 Task: Create a due date automation trigger when advanced on, 2 days before a card is due add fields without custom field "Resume" set to a number lower or equal to 1 and lower or equal to 10 at 11:00 AM.
Action: Mouse moved to (996, 297)
Screenshot: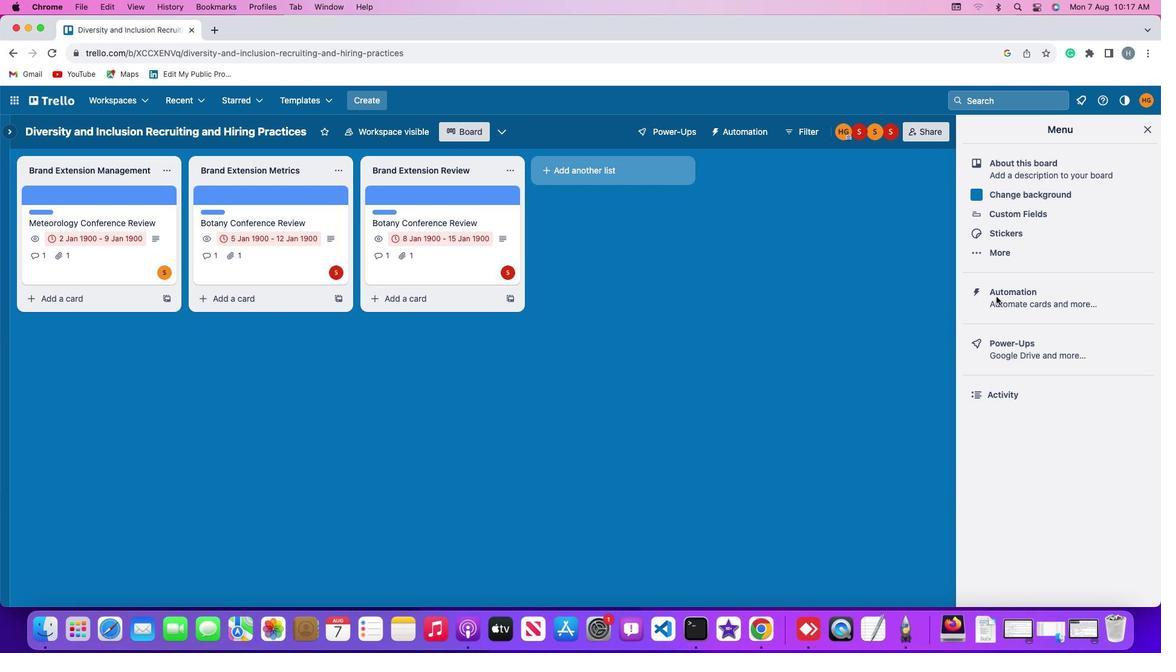 
Action: Mouse pressed left at (996, 297)
Screenshot: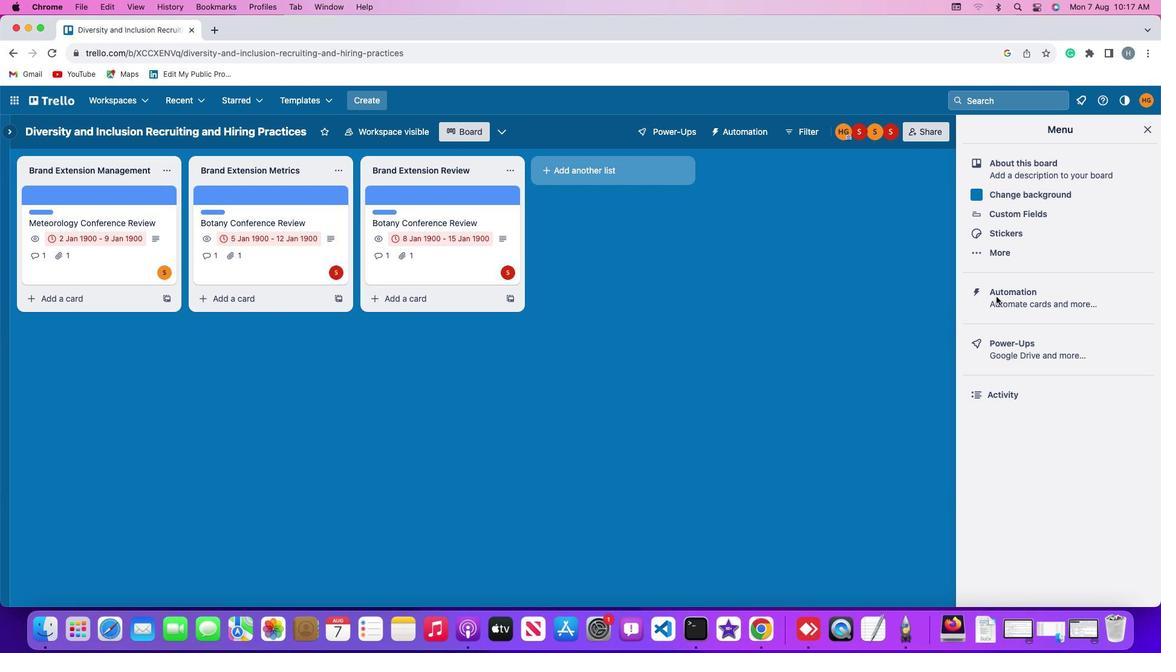 
Action: Mouse moved to (996, 297)
Screenshot: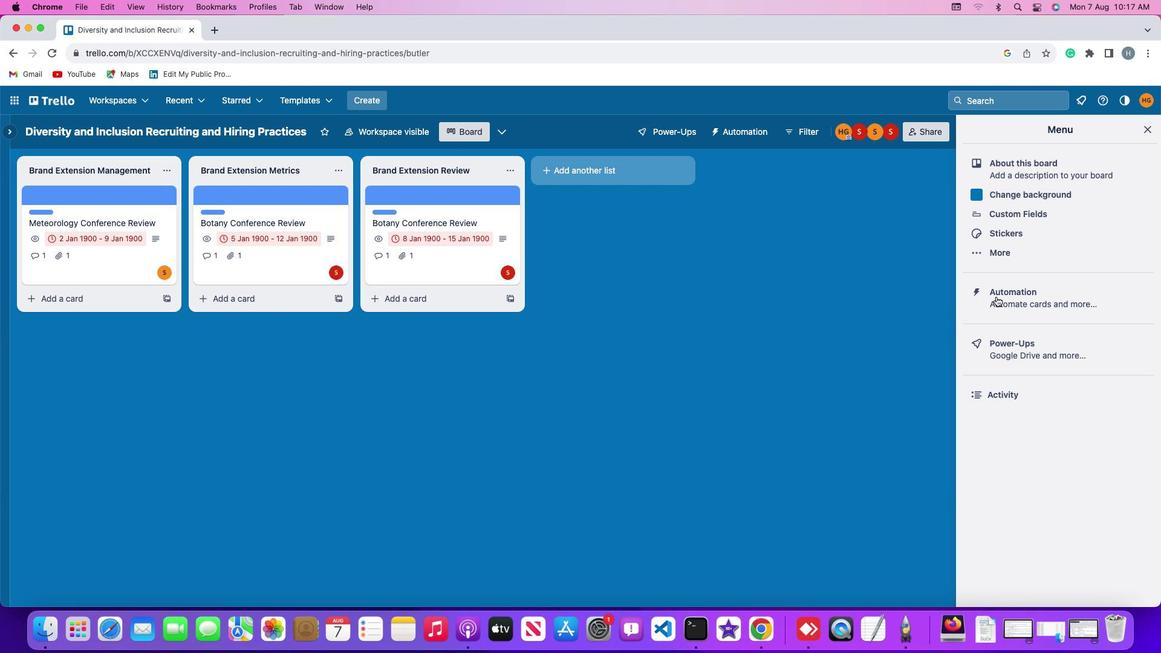 
Action: Mouse pressed left at (996, 297)
Screenshot: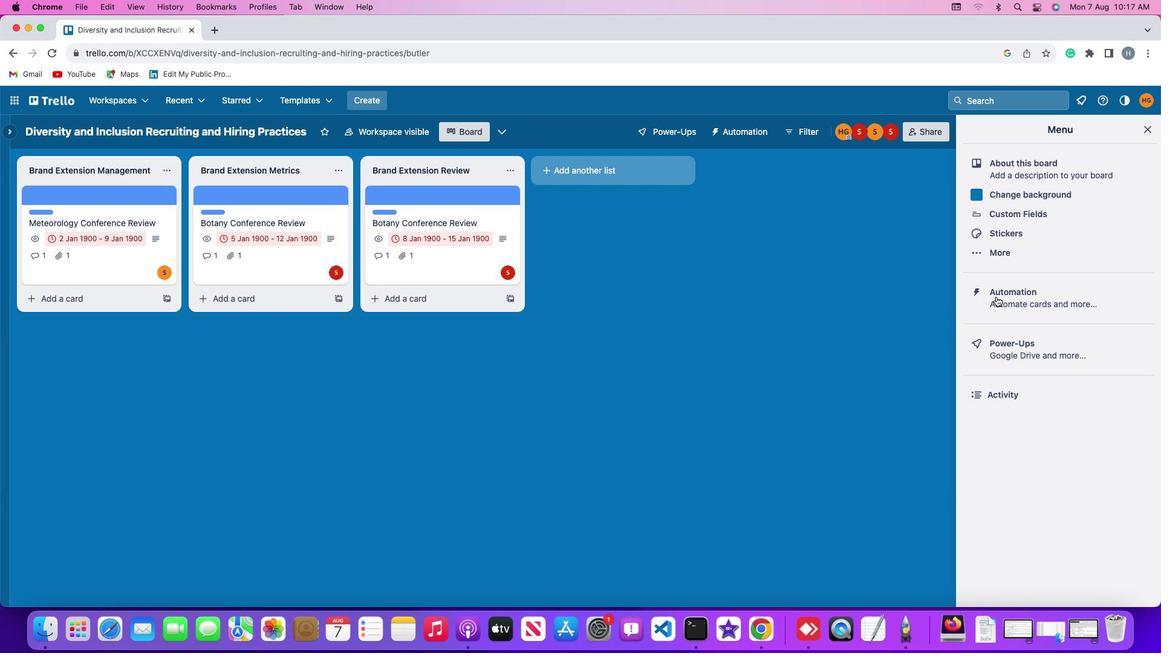 
Action: Mouse moved to (68, 284)
Screenshot: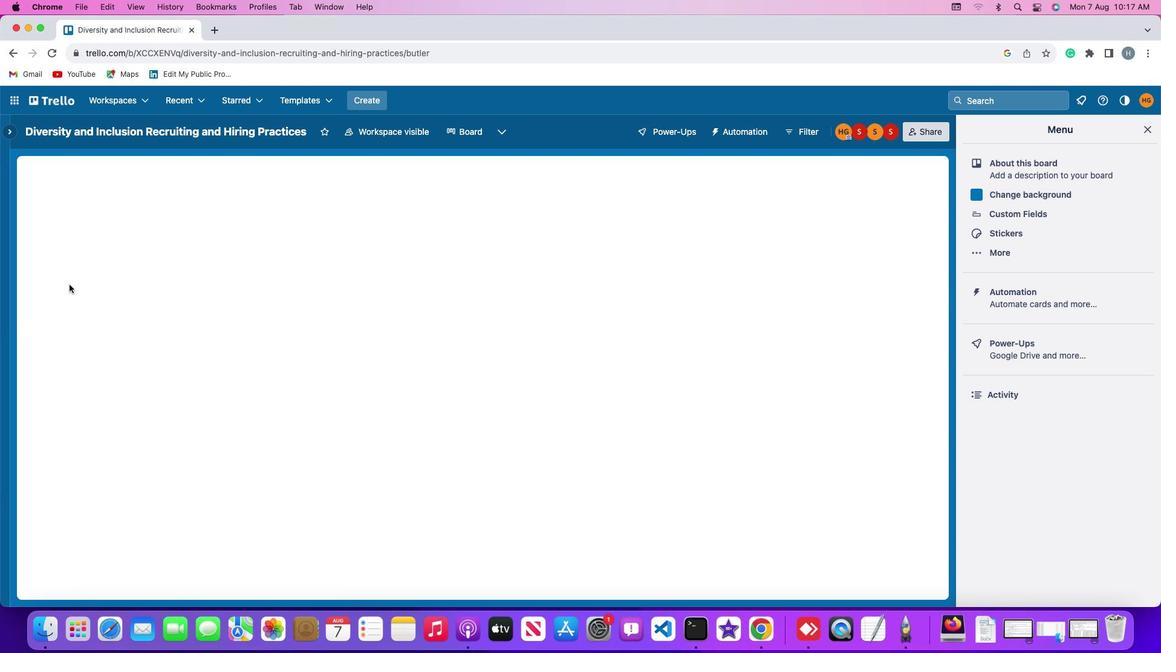 
Action: Mouse pressed left at (68, 284)
Screenshot: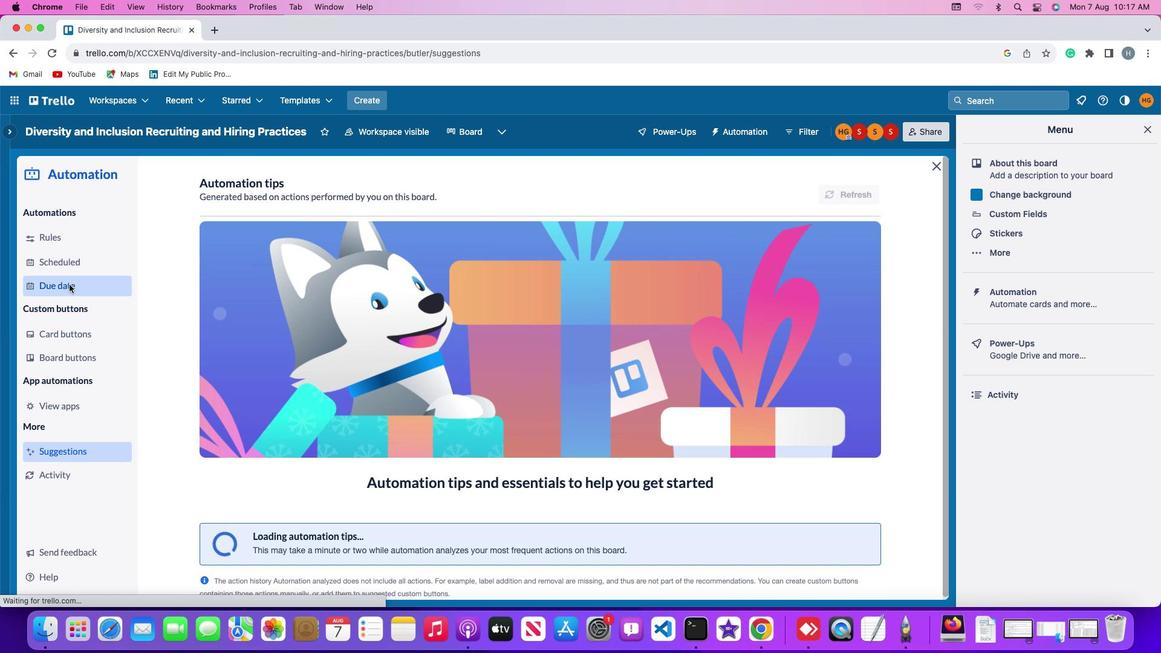 
Action: Mouse moved to (820, 187)
Screenshot: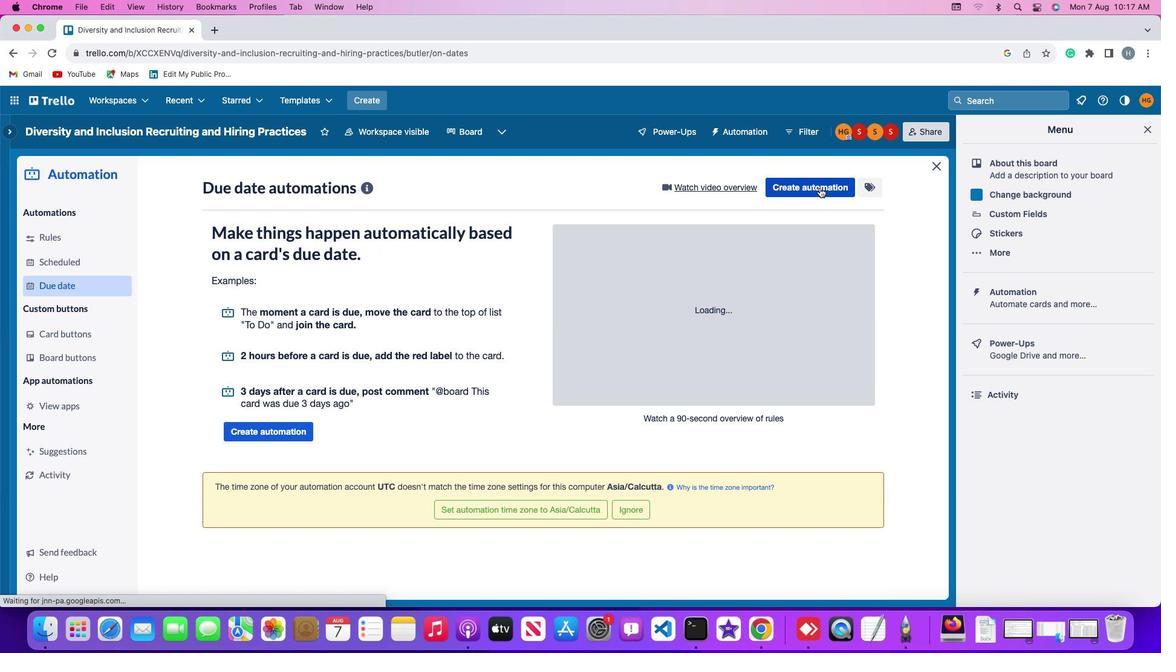 
Action: Mouse pressed left at (820, 187)
Screenshot: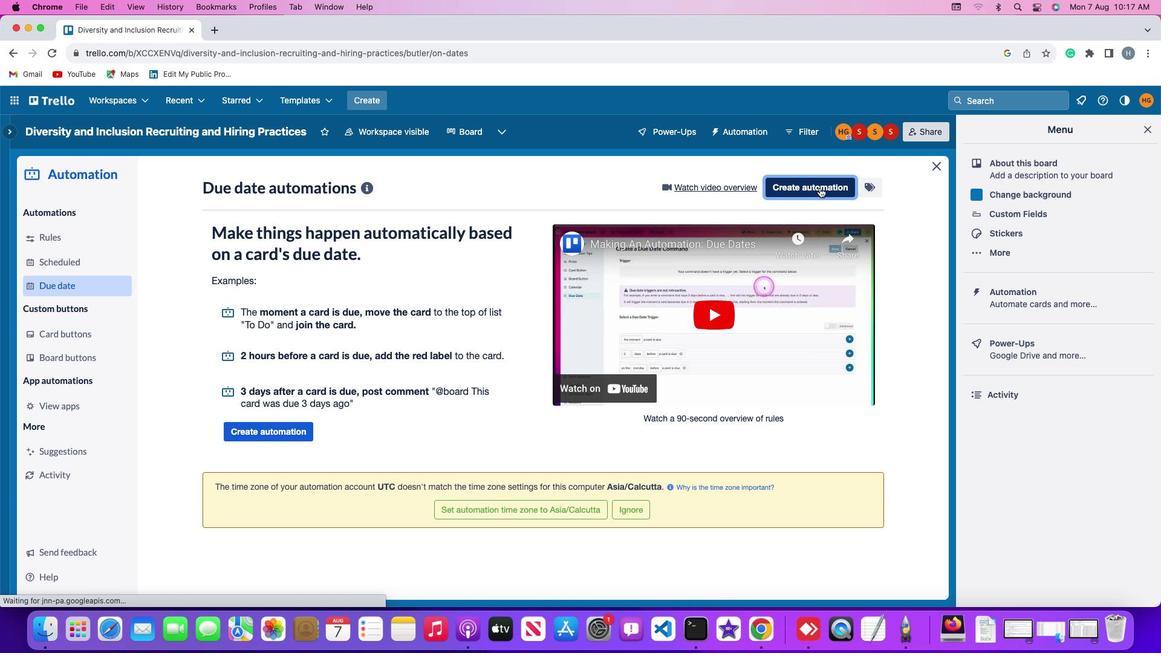 
Action: Mouse moved to (514, 299)
Screenshot: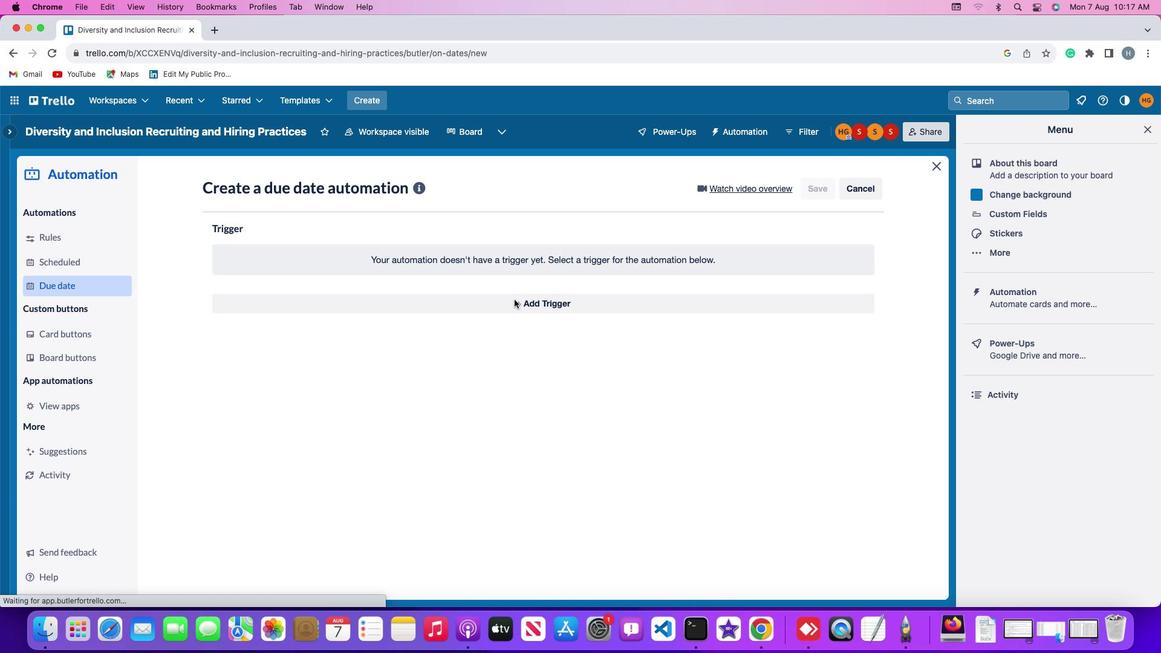 
Action: Mouse pressed left at (514, 299)
Screenshot: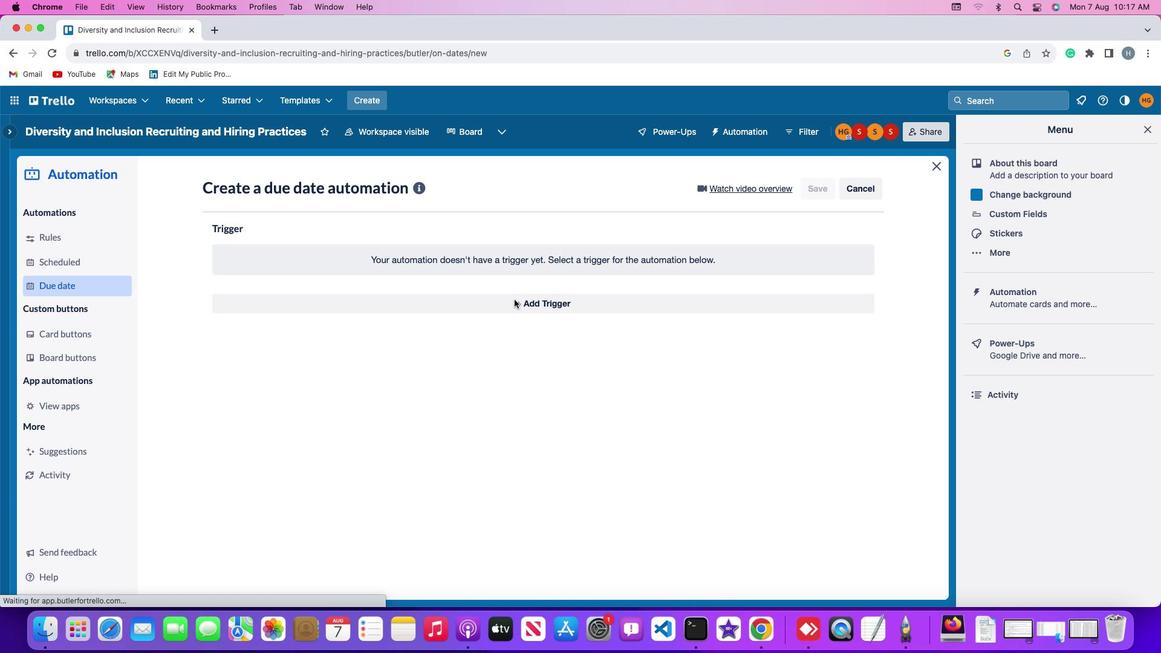 
Action: Mouse moved to (234, 490)
Screenshot: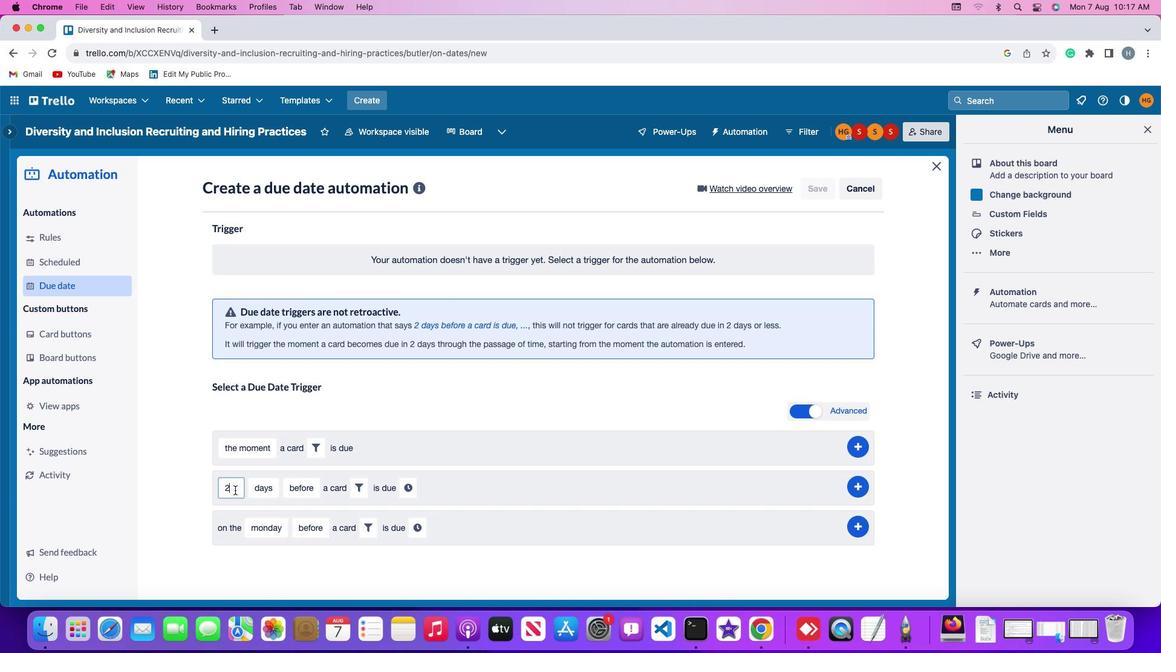 
Action: Mouse pressed left at (234, 490)
Screenshot: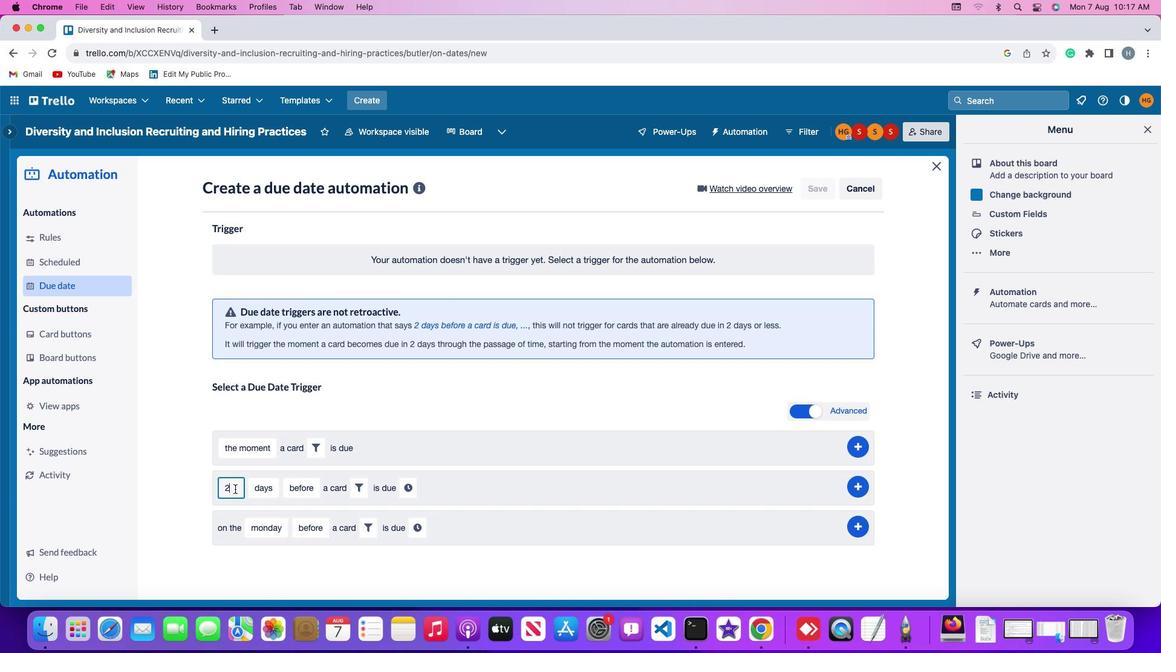 
Action: Mouse moved to (235, 488)
Screenshot: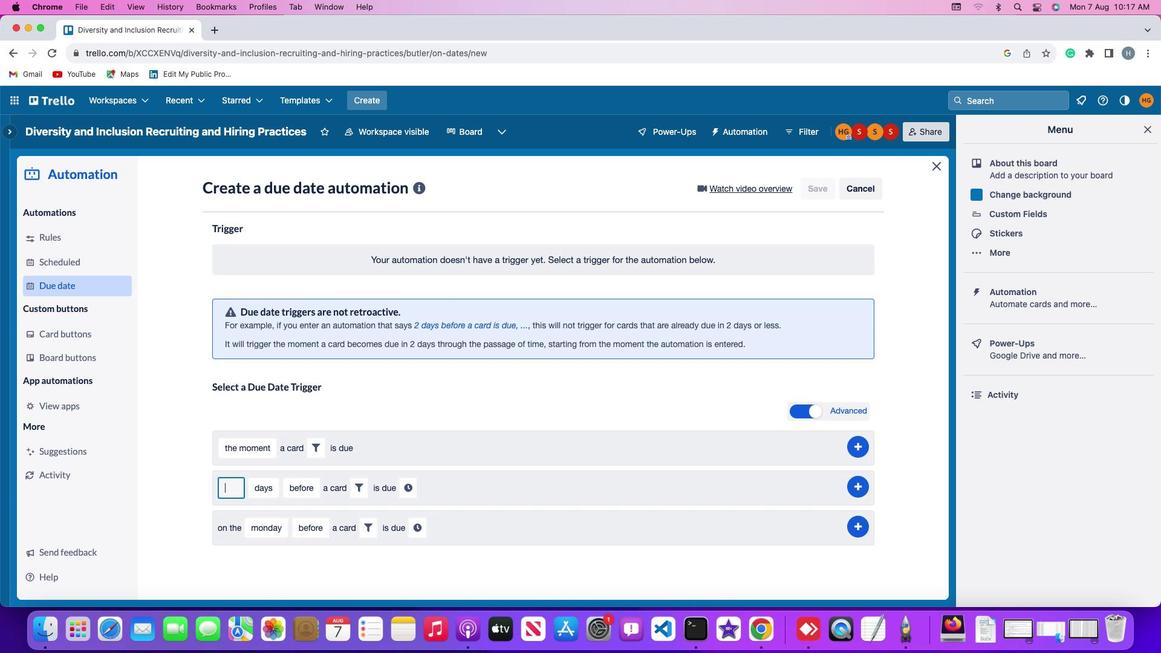 
Action: Key pressed Key.backspace
Screenshot: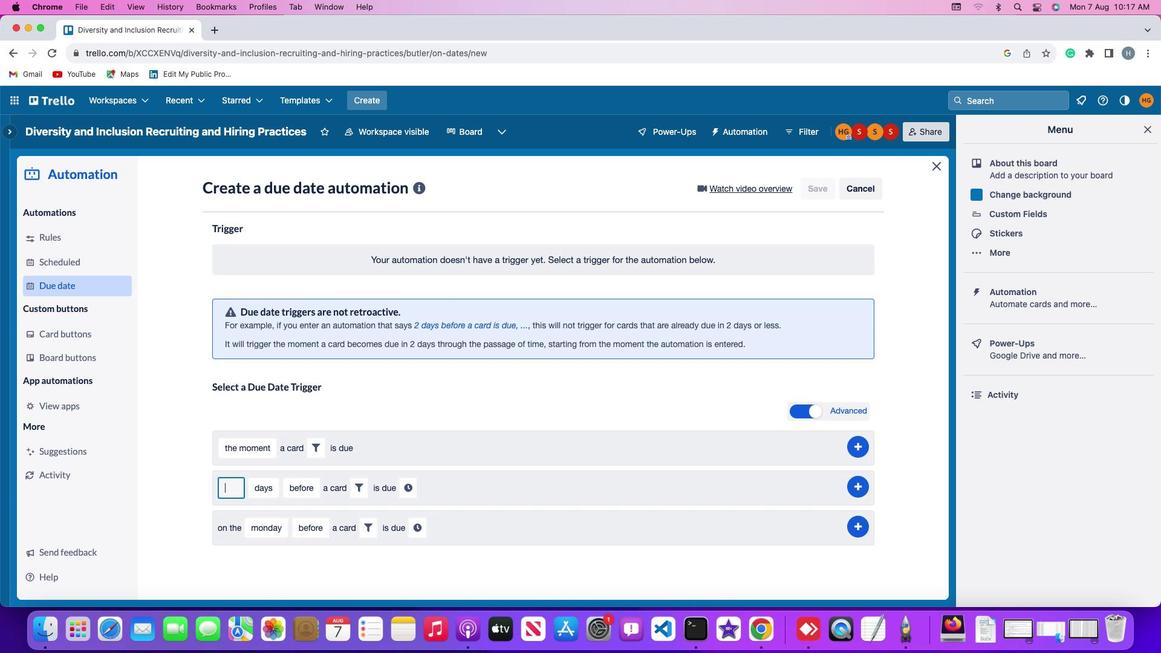 
Action: Mouse moved to (236, 488)
Screenshot: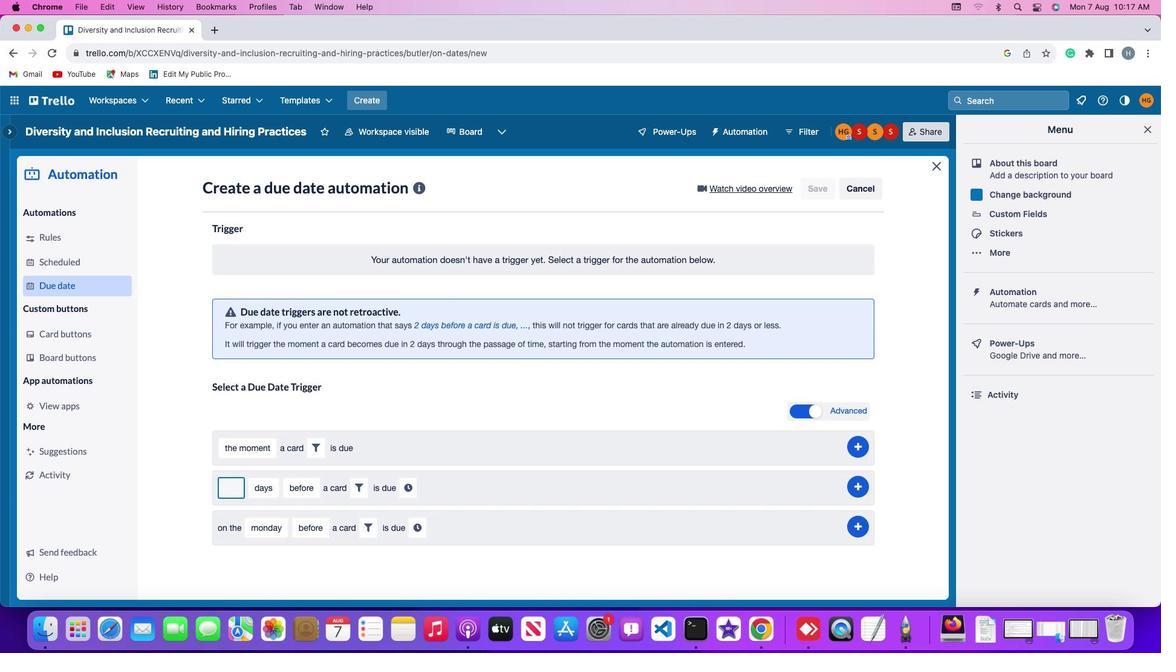 
Action: Key pressed '2'
Screenshot: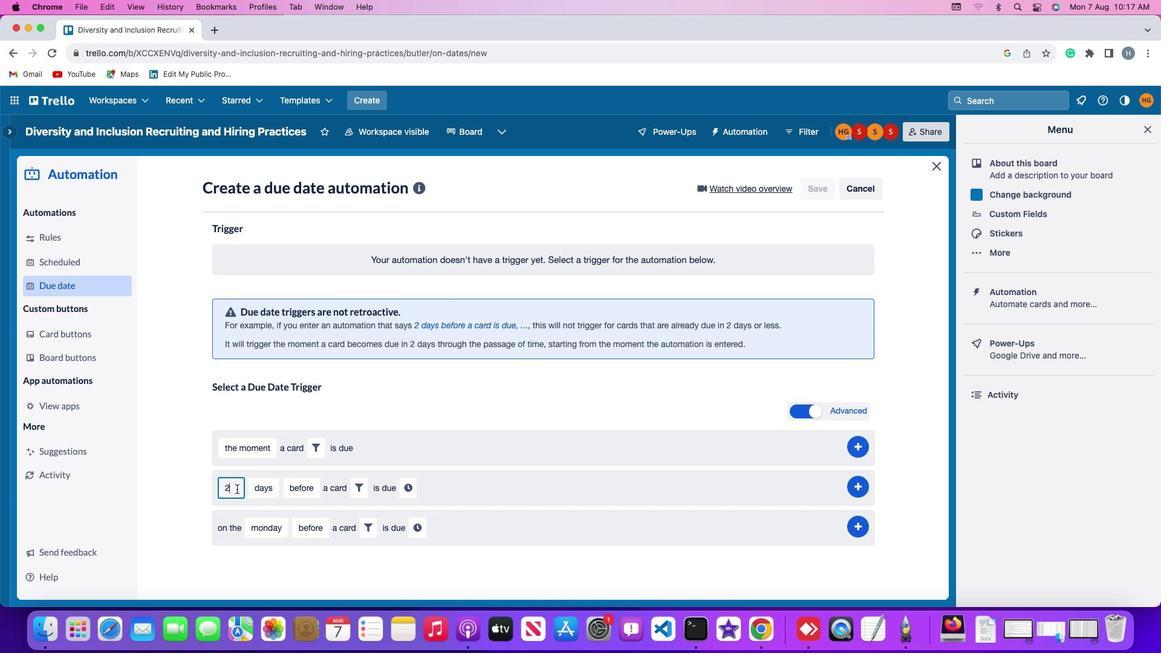 
Action: Mouse moved to (264, 489)
Screenshot: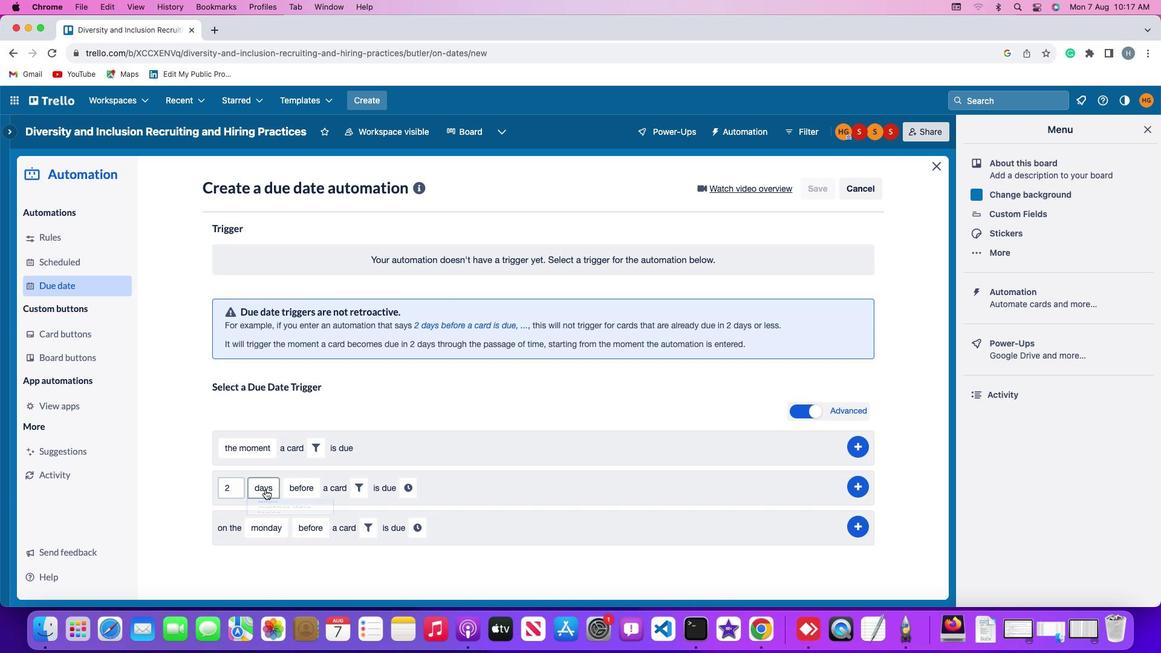 
Action: Mouse pressed left at (264, 489)
Screenshot: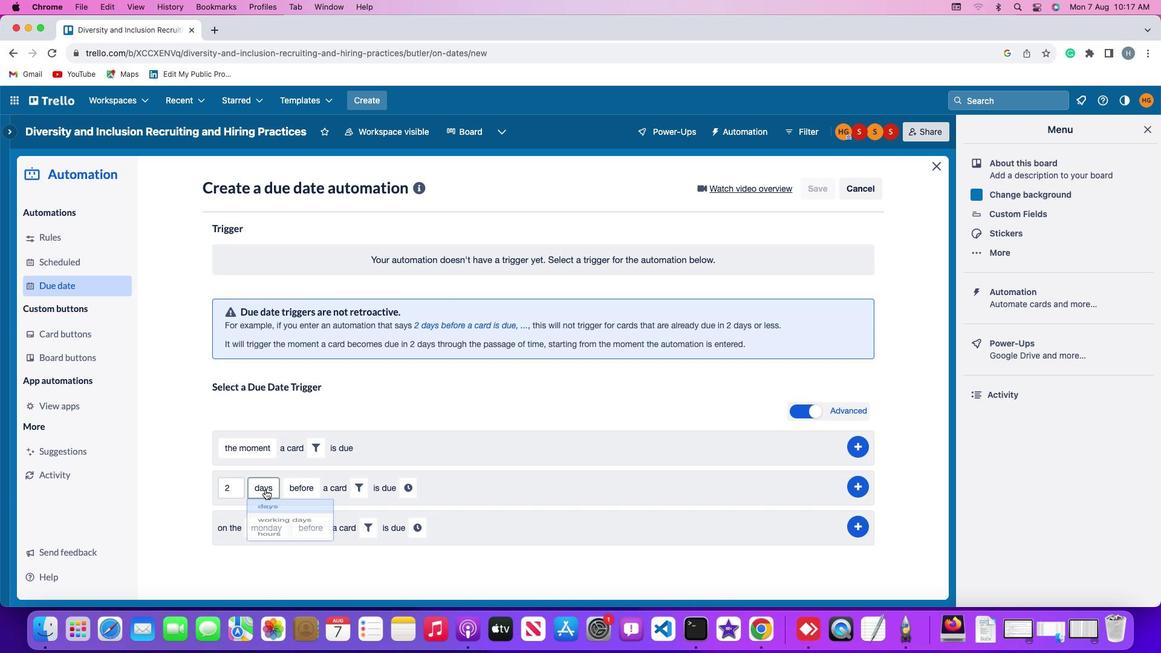 
Action: Mouse moved to (272, 508)
Screenshot: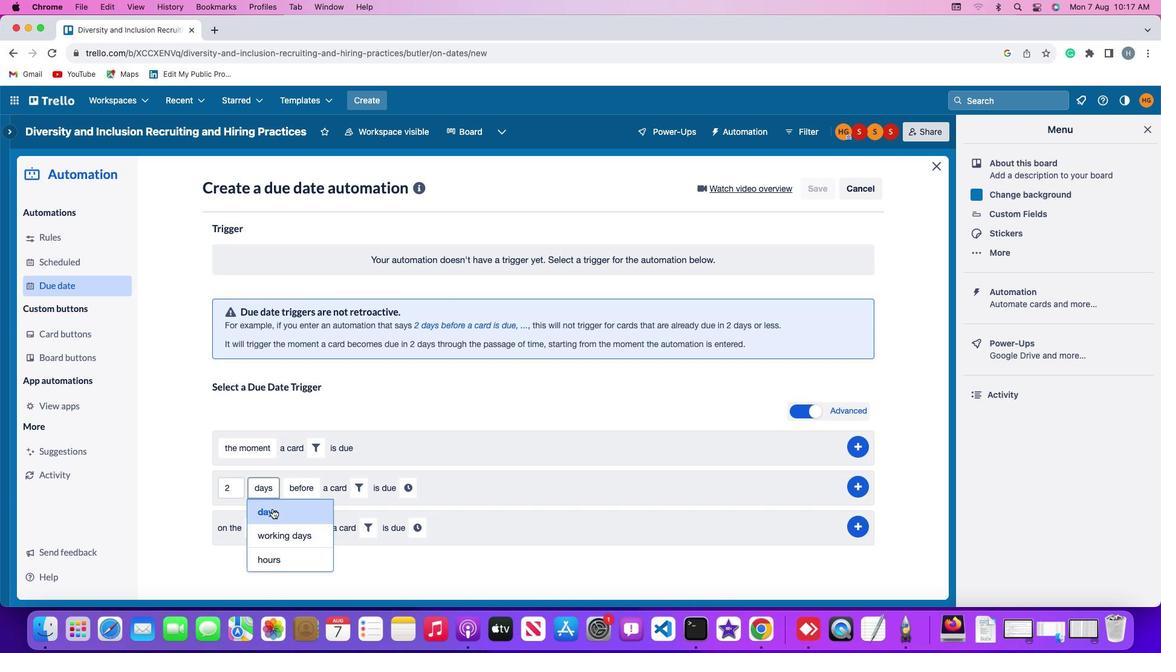 
Action: Mouse pressed left at (272, 508)
Screenshot: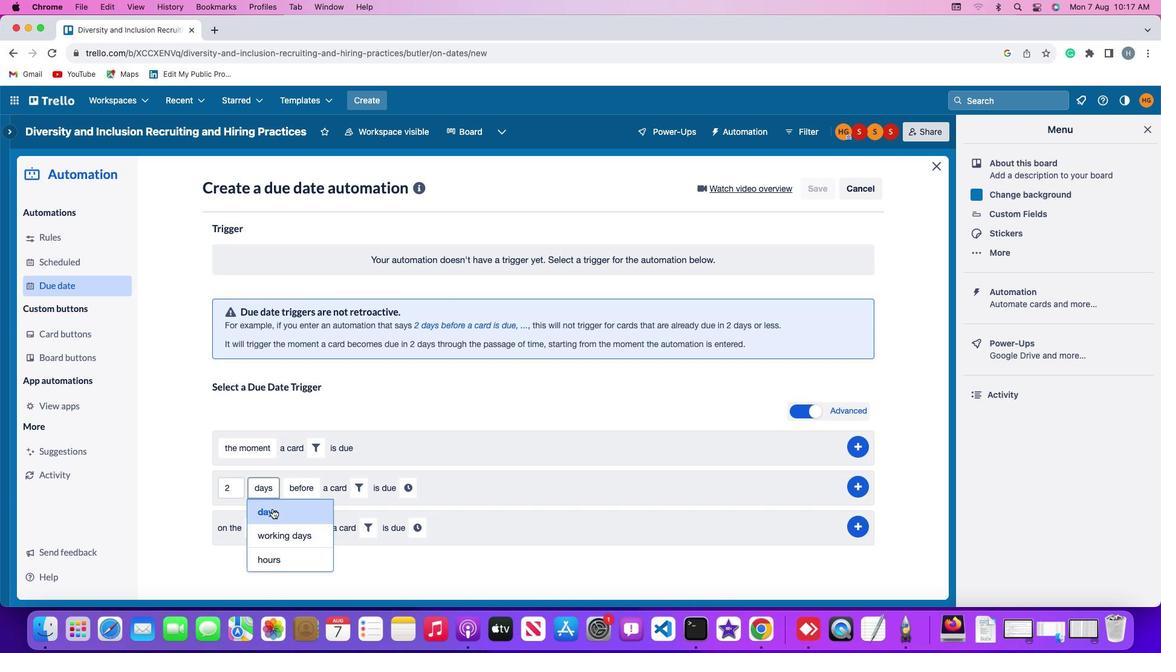 
Action: Mouse moved to (295, 492)
Screenshot: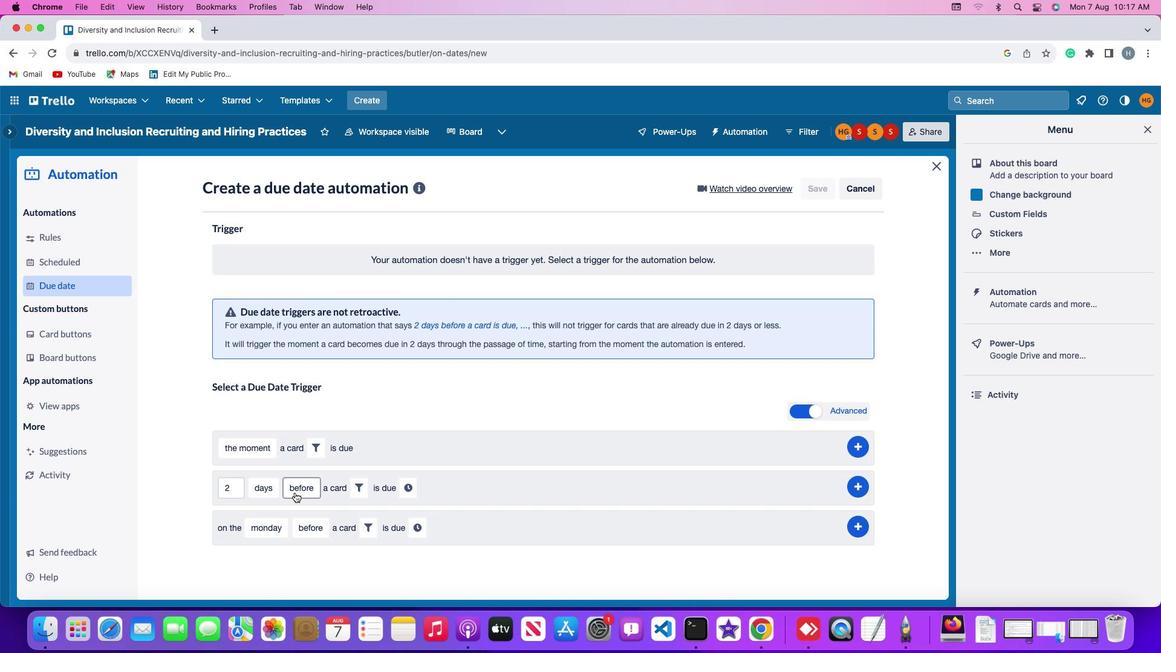 
Action: Mouse pressed left at (295, 492)
Screenshot: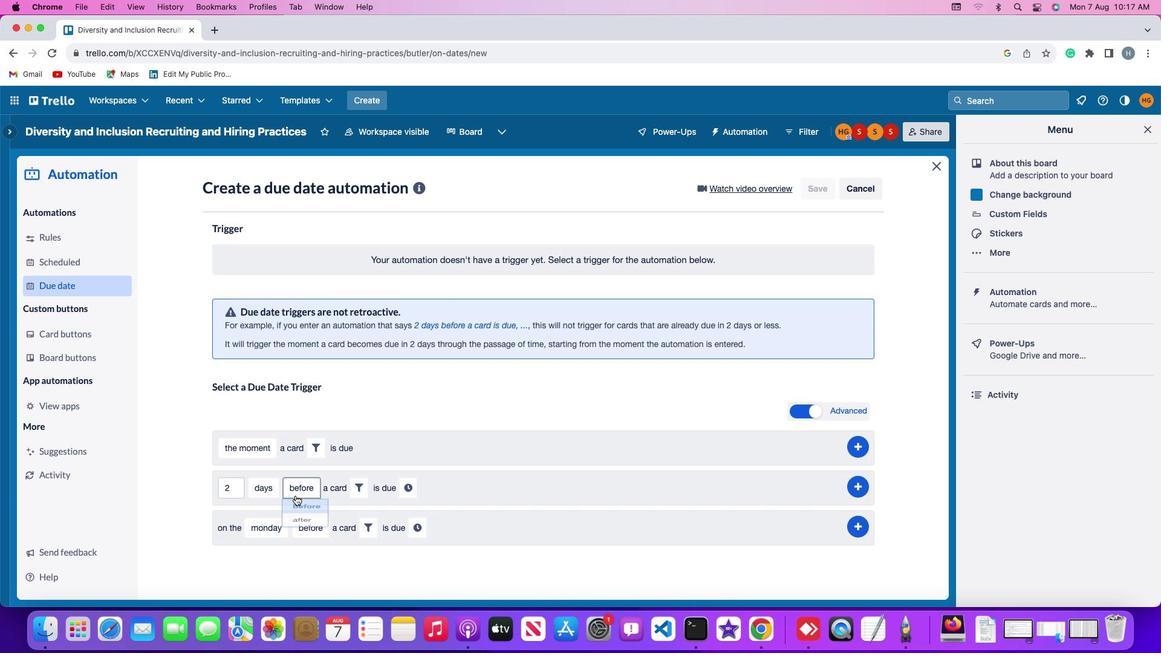
Action: Mouse moved to (300, 510)
Screenshot: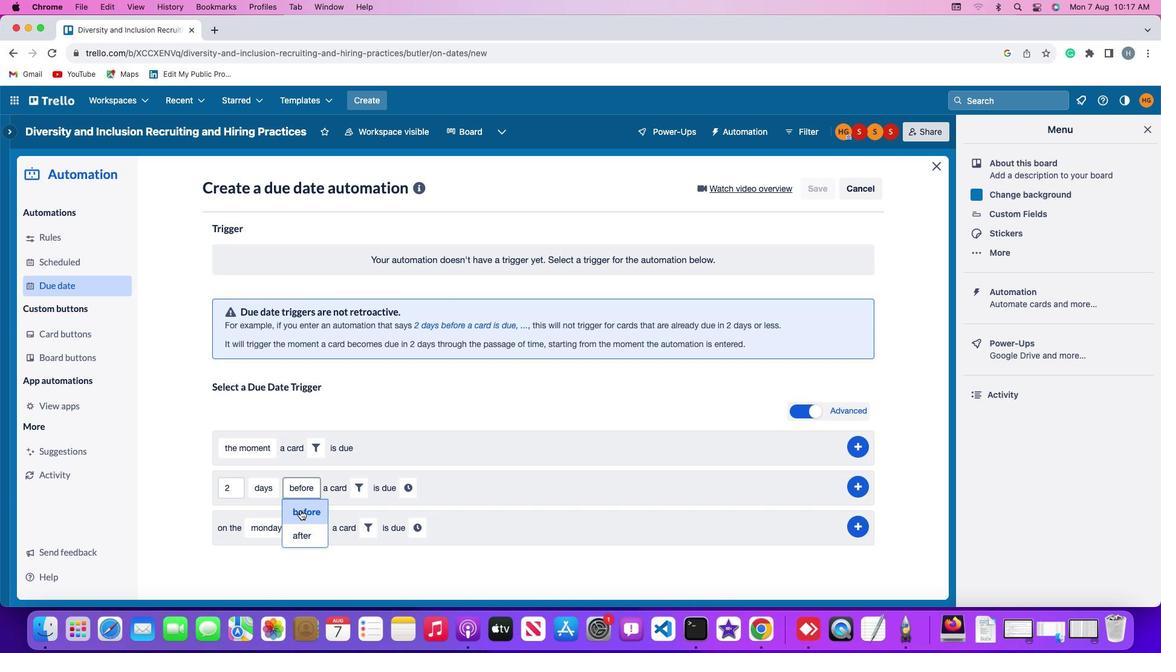 
Action: Mouse pressed left at (300, 510)
Screenshot: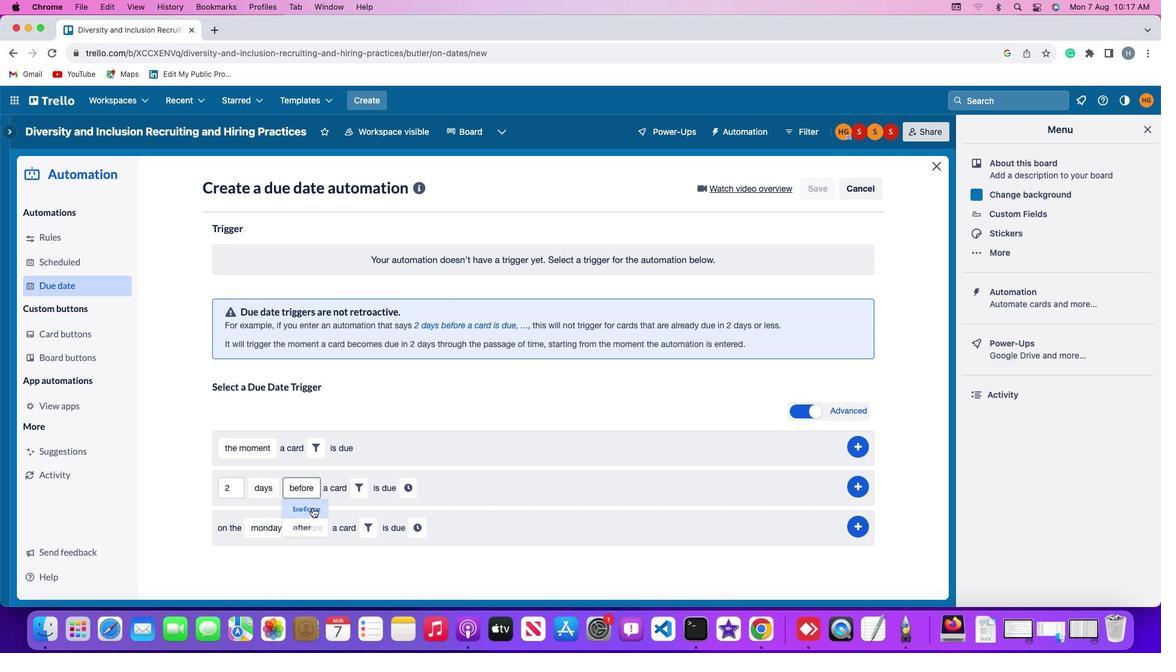 
Action: Mouse moved to (356, 492)
Screenshot: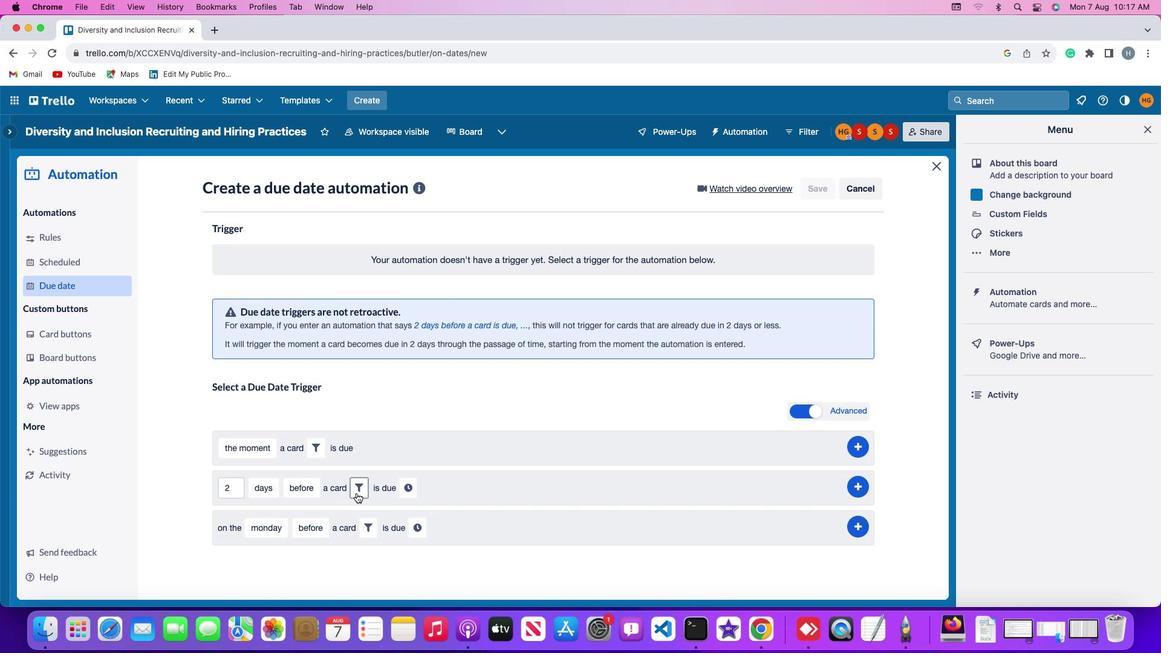 
Action: Mouse pressed left at (356, 492)
Screenshot: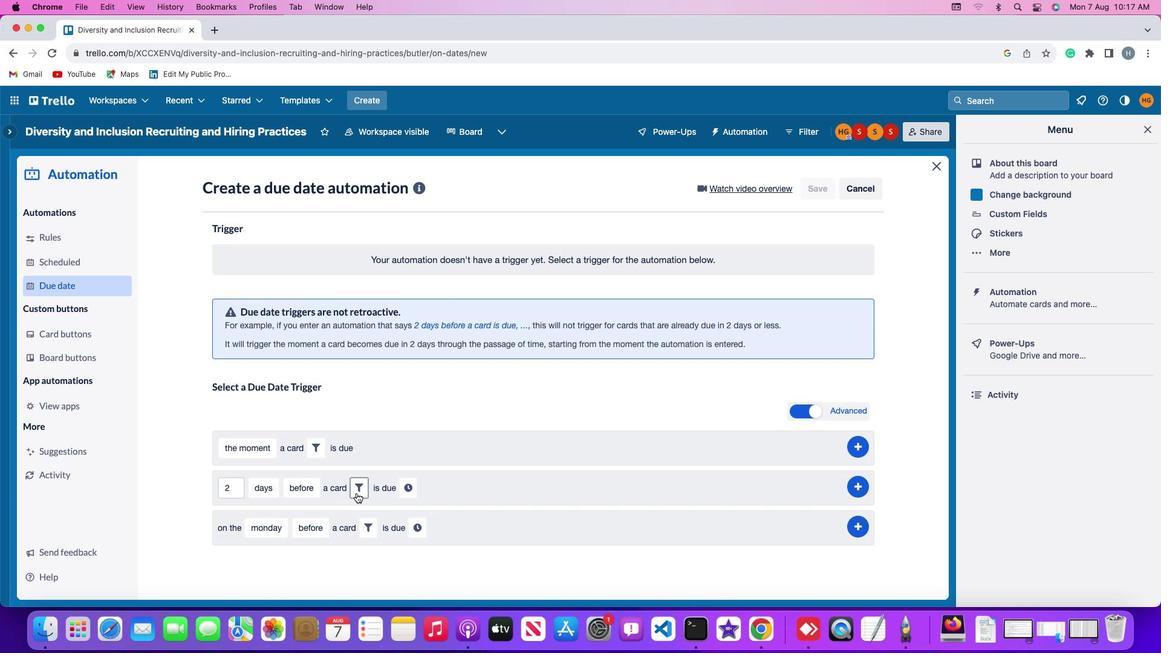 
Action: Mouse moved to (551, 524)
Screenshot: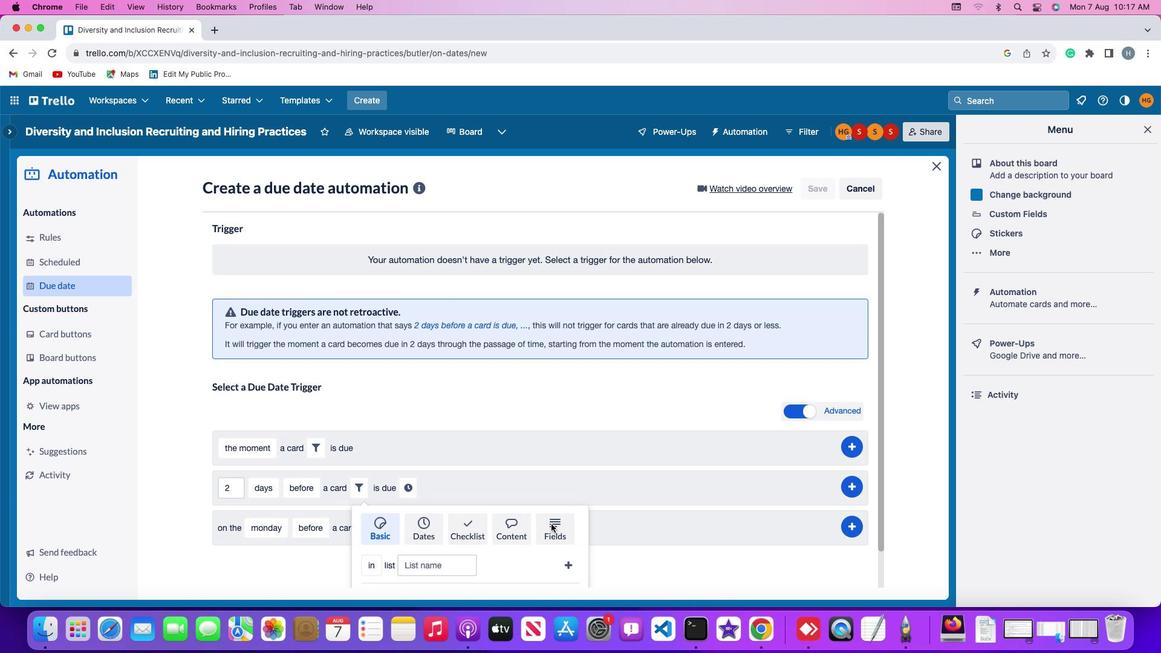 
Action: Mouse pressed left at (551, 524)
Screenshot: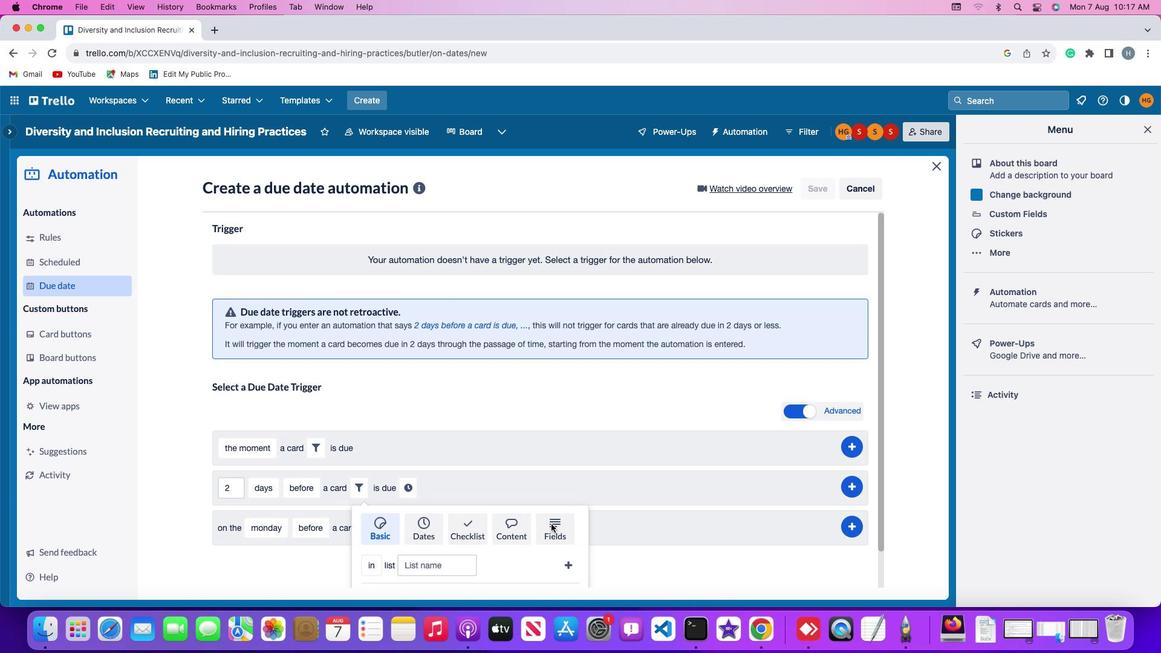
Action: Mouse moved to (396, 543)
Screenshot: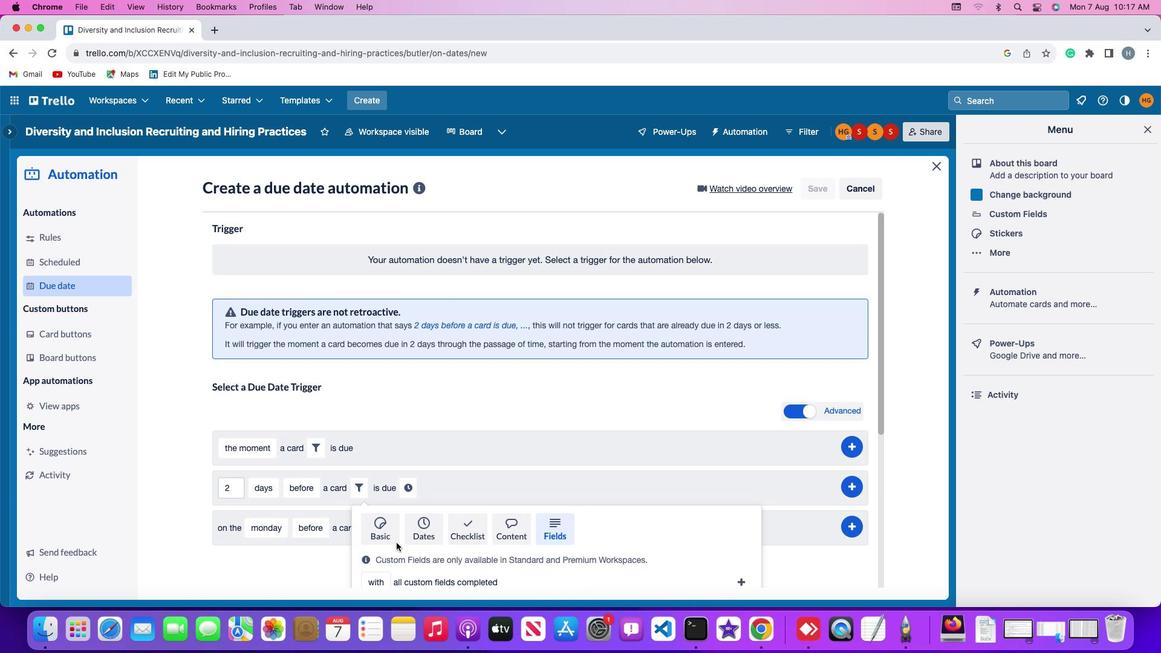 
Action: Mouse scrolled (396, 543) with delta (0, 0)
Screenshot: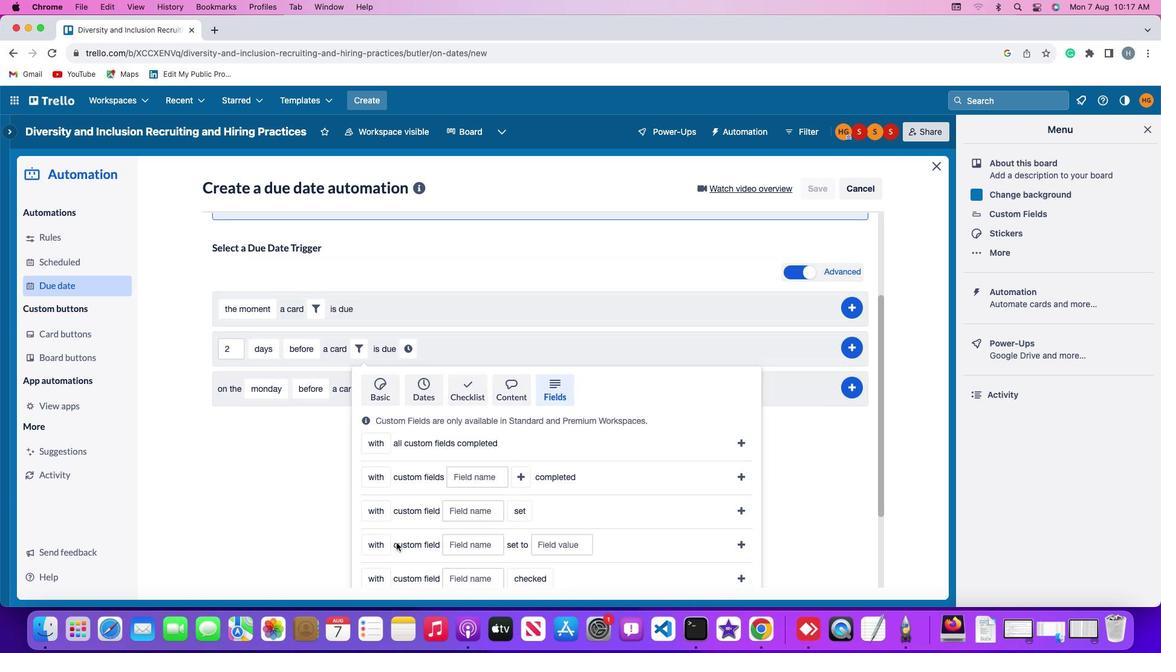 
Action: Mouse scrolled (396, 543) with delta (0, 0)
Screenshot: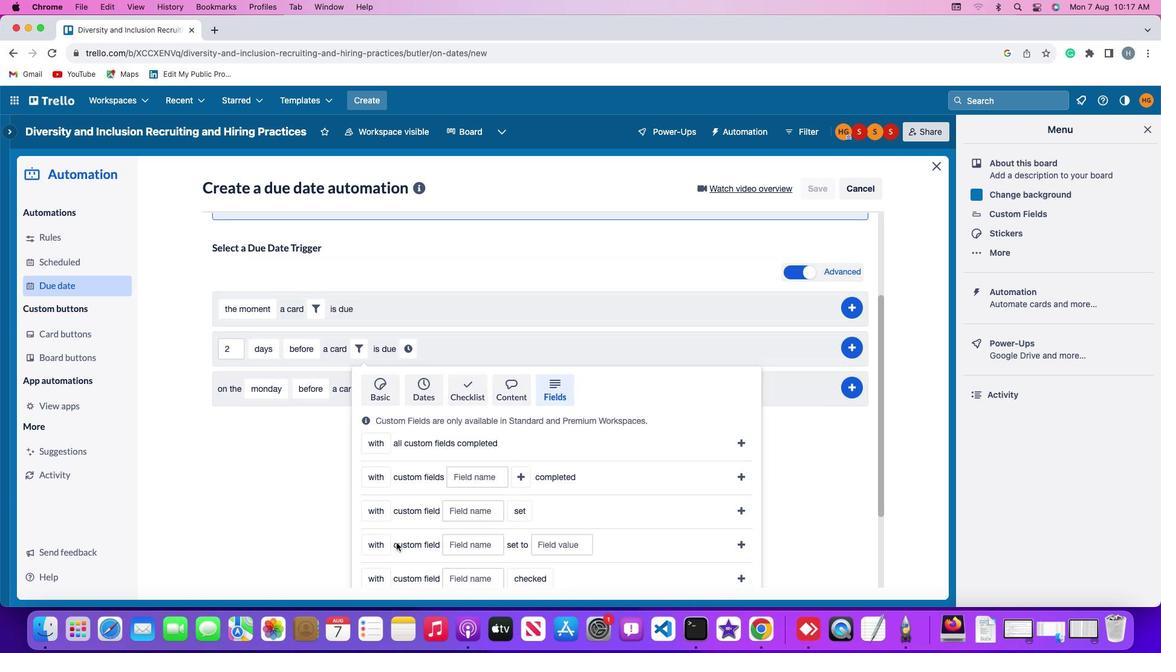 
Action: Mouse scrolled (396, 543) with delta (0, -2)
Screenshot: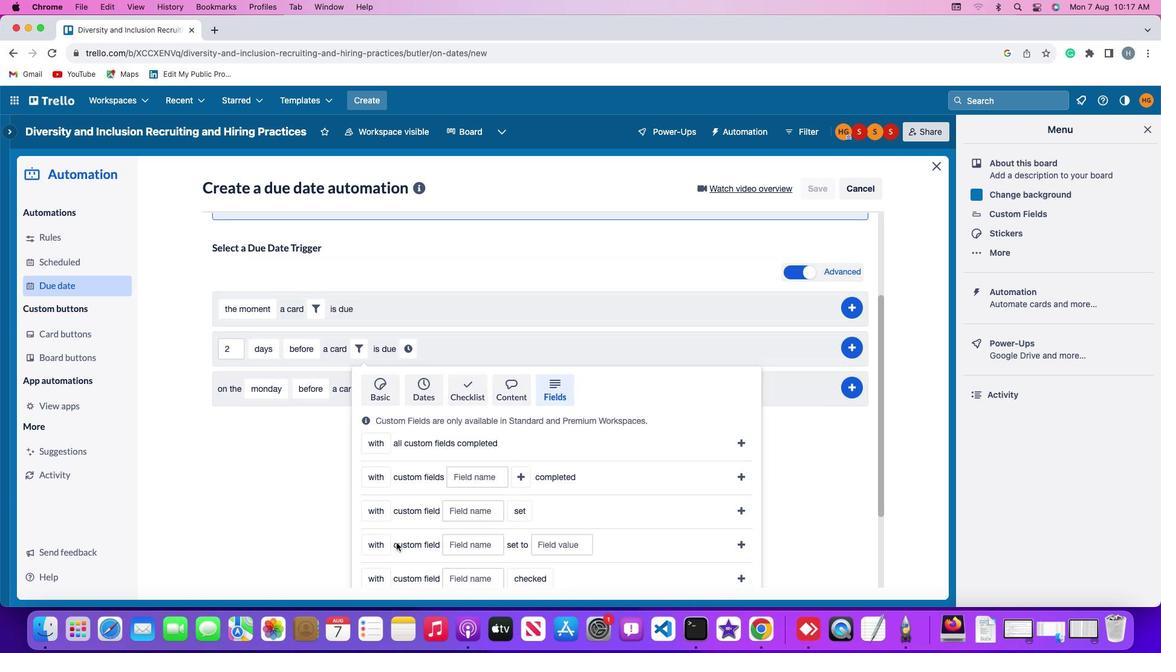 
Action: Mouse scrolled (396, 543) with delta (0, -3)
Screenshot: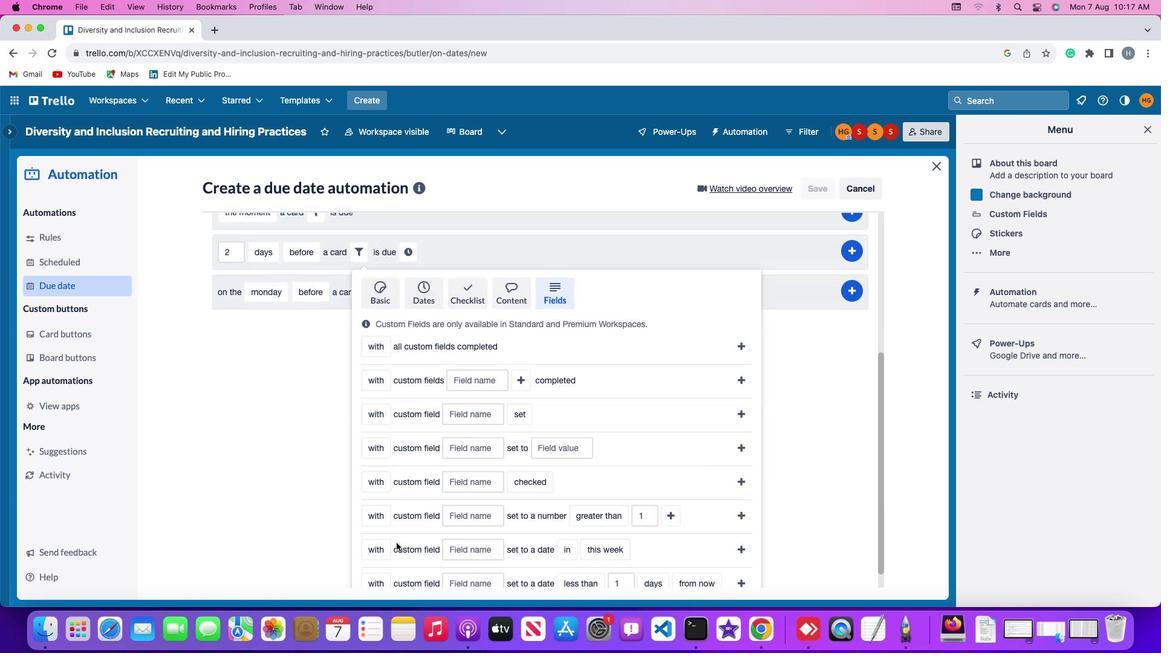 
Action: Mouse scrolled (396, 543) with delta (0, -3)
Screenshot: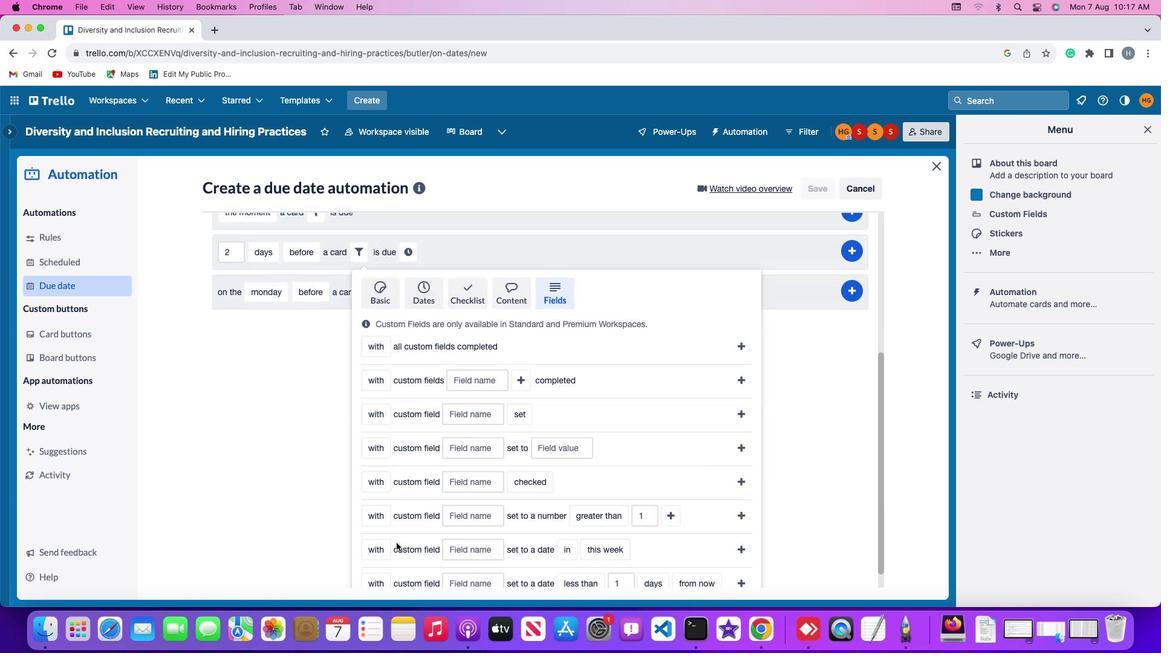 
Action: Mouse scrolled (396, 543) with delta (0, -4)
Screenshot: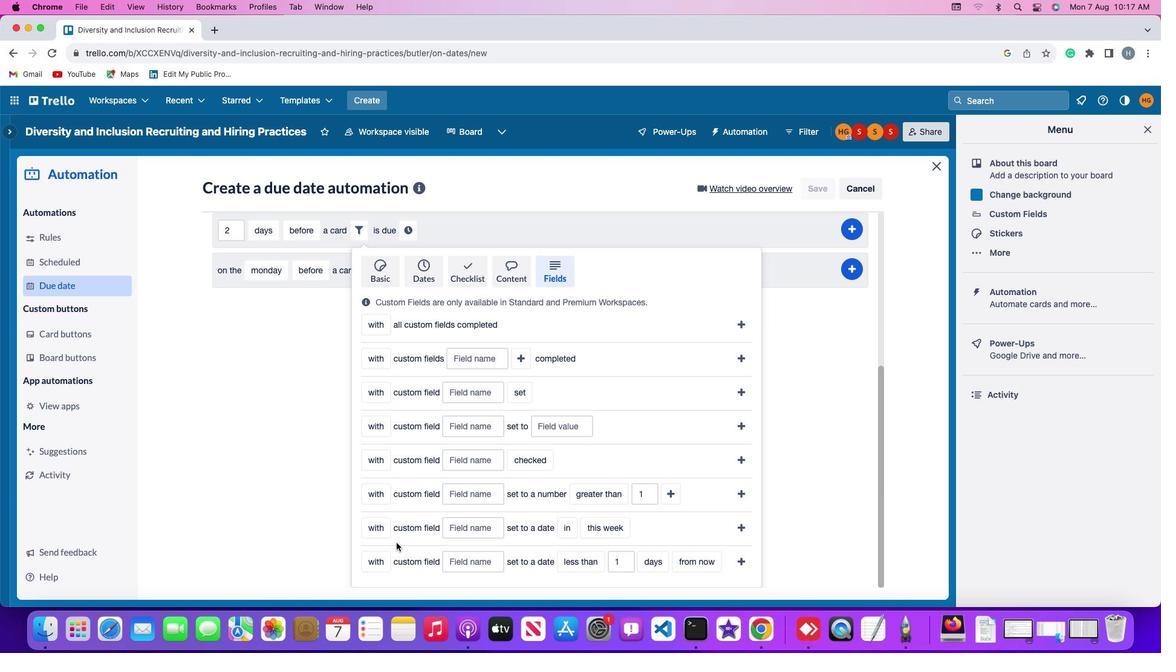 
Action: Mouse scrolled (396, 543) with delta (0, 0)
Screenshot: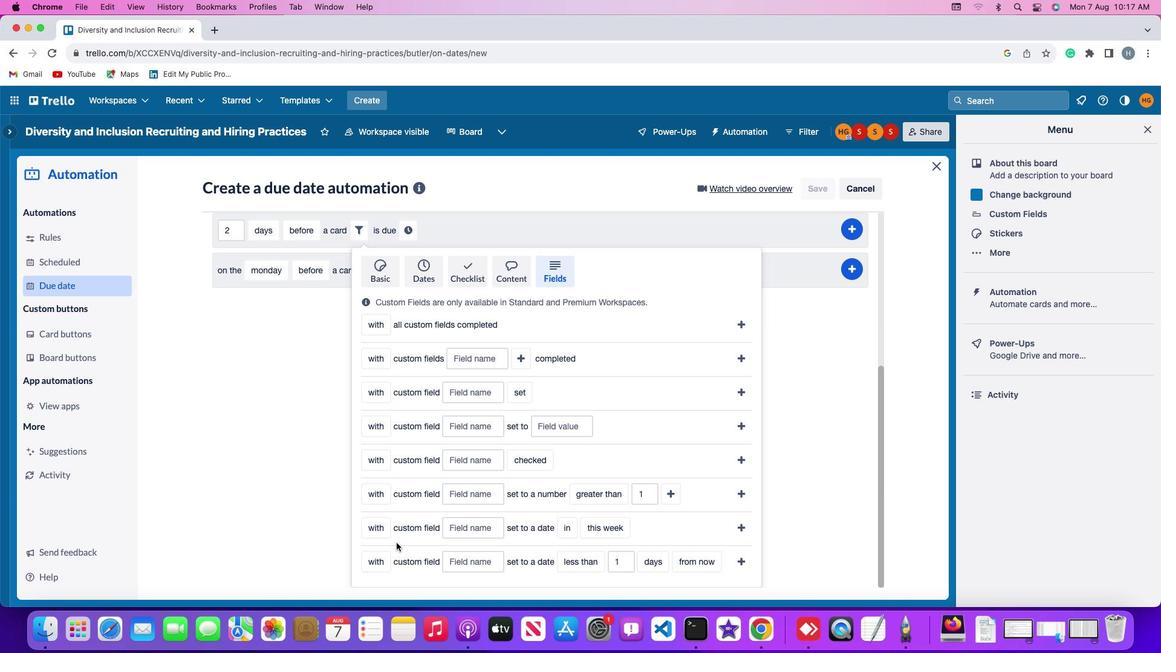 
Action: Mouse scrolled (396, 543) with delta (0, 0)
Screenshot: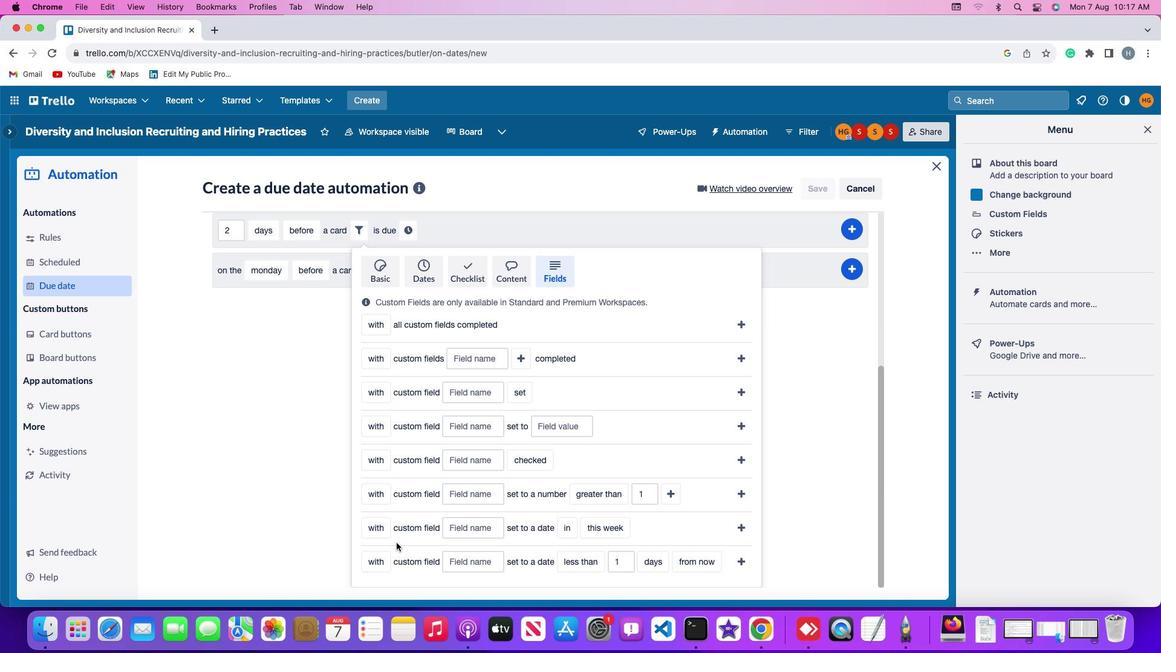 
Action: Mouse scrolled (396, 543) with delta (0, -1)
Screenshot: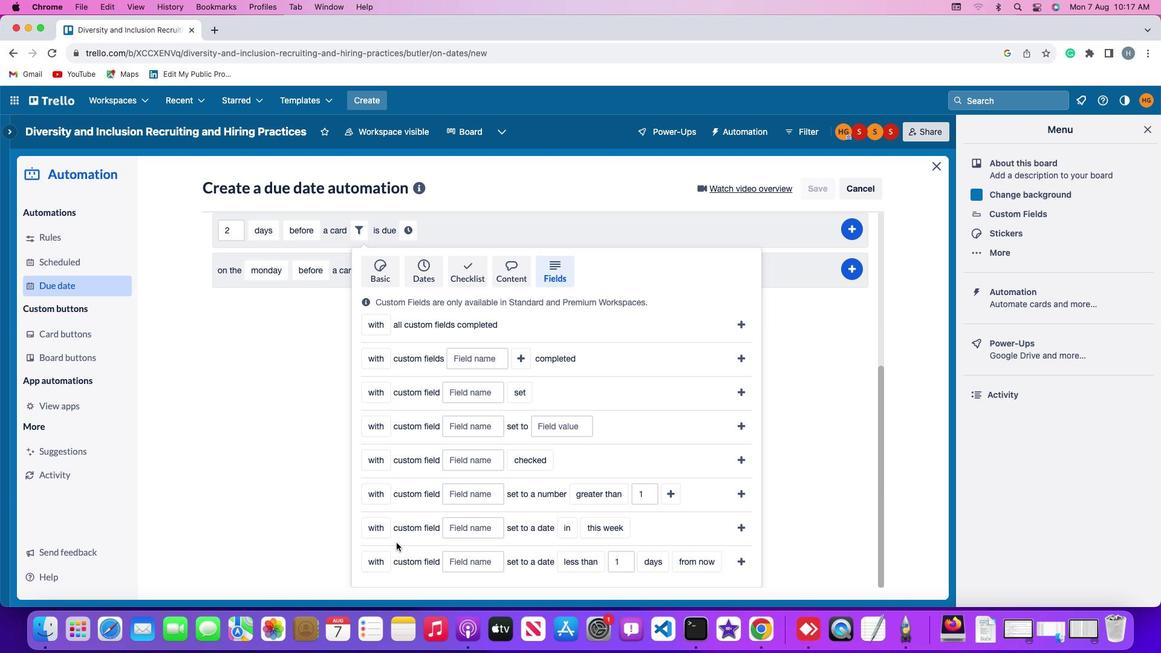 
Action: Mouse scrolled (396, 543) with delta (0, -3)
Screenshot: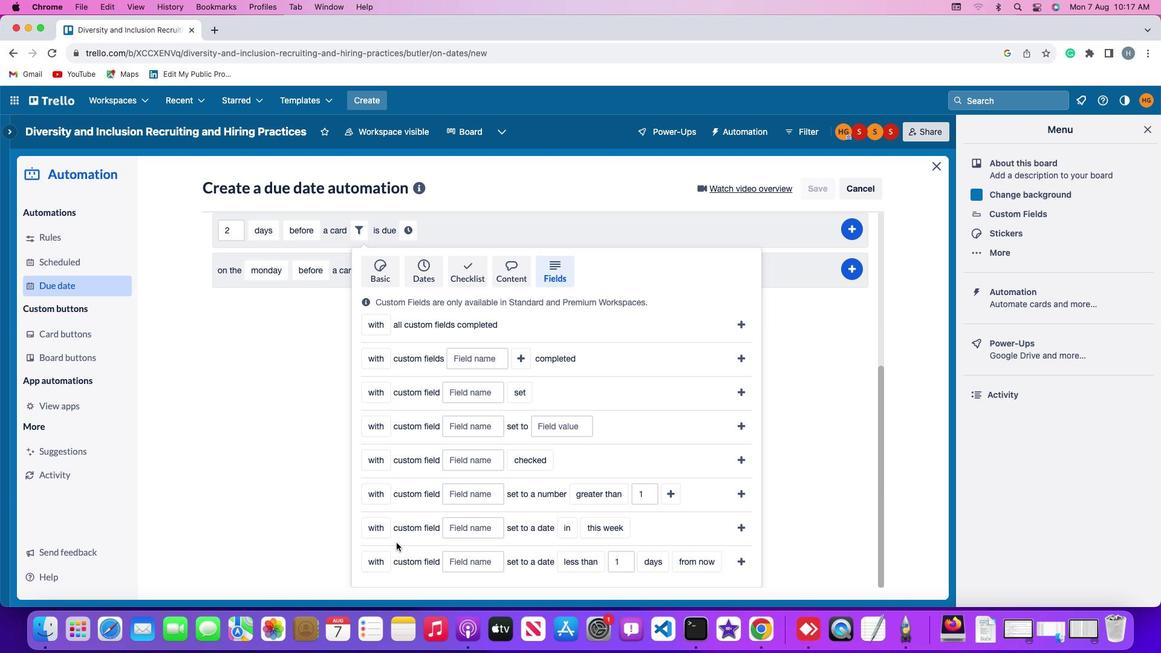 
Action: Mouse moved to (378, 497)
Screenshot: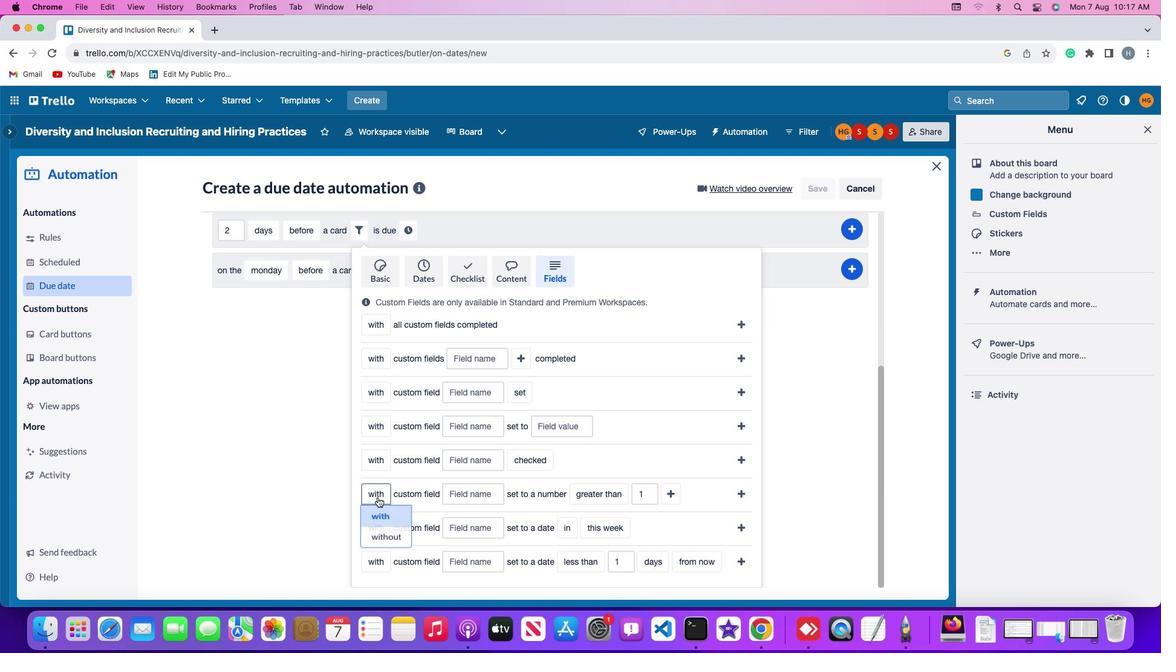 
Action: Mouse pressed left at (378, 497)
Screenshot: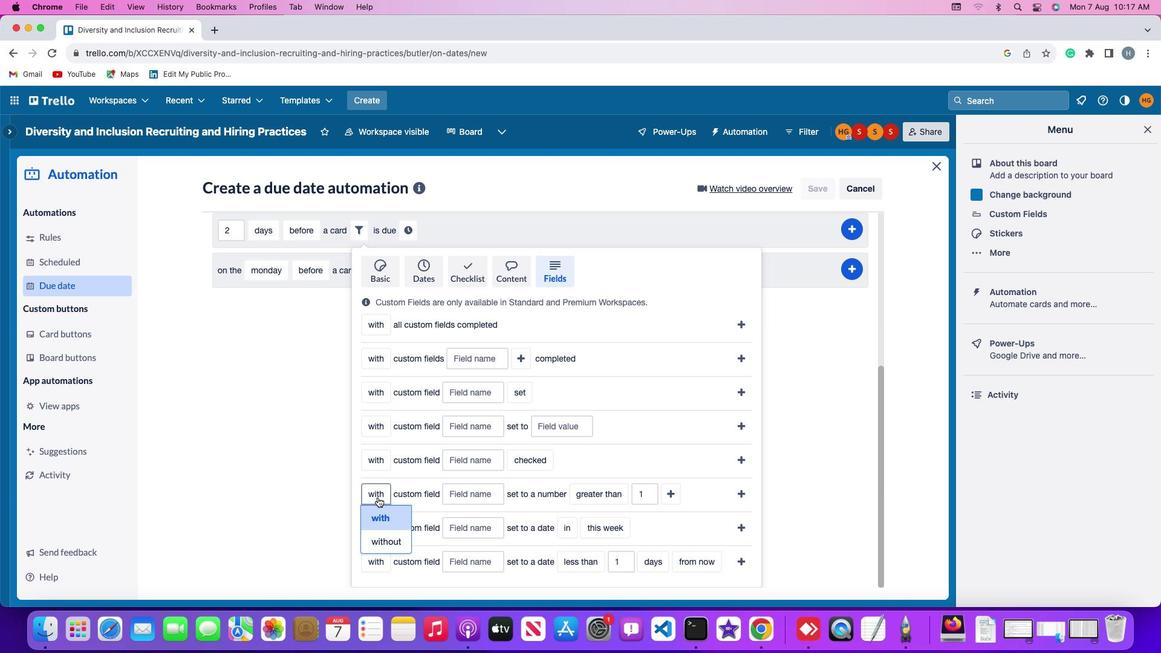 
Action: Mouse moved to (373, 538)
Screenshot: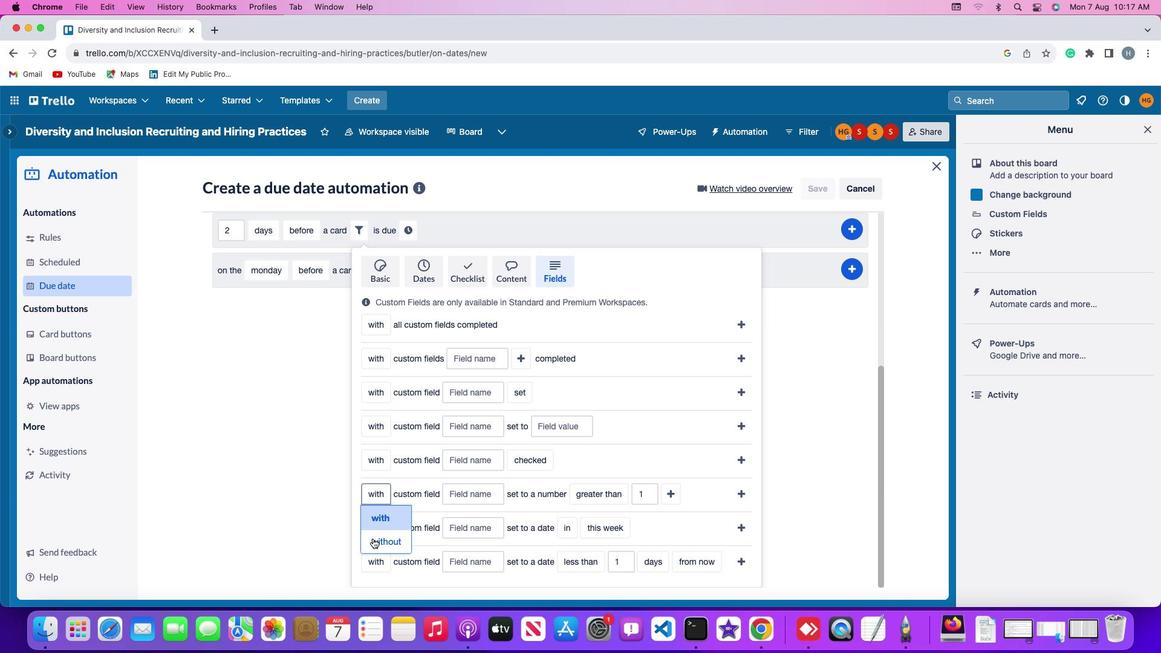 
Action: Mouse pressed left at (373, 538)
Screenshot: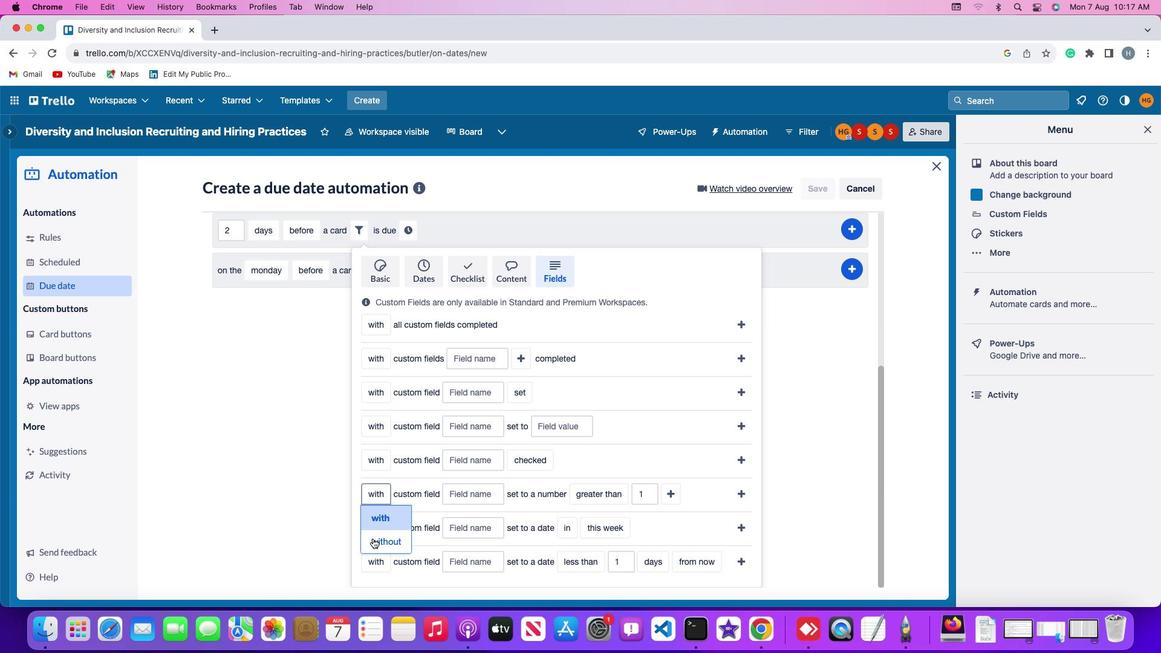 
Action: Mouse moved to (496, 491)
Screenshot: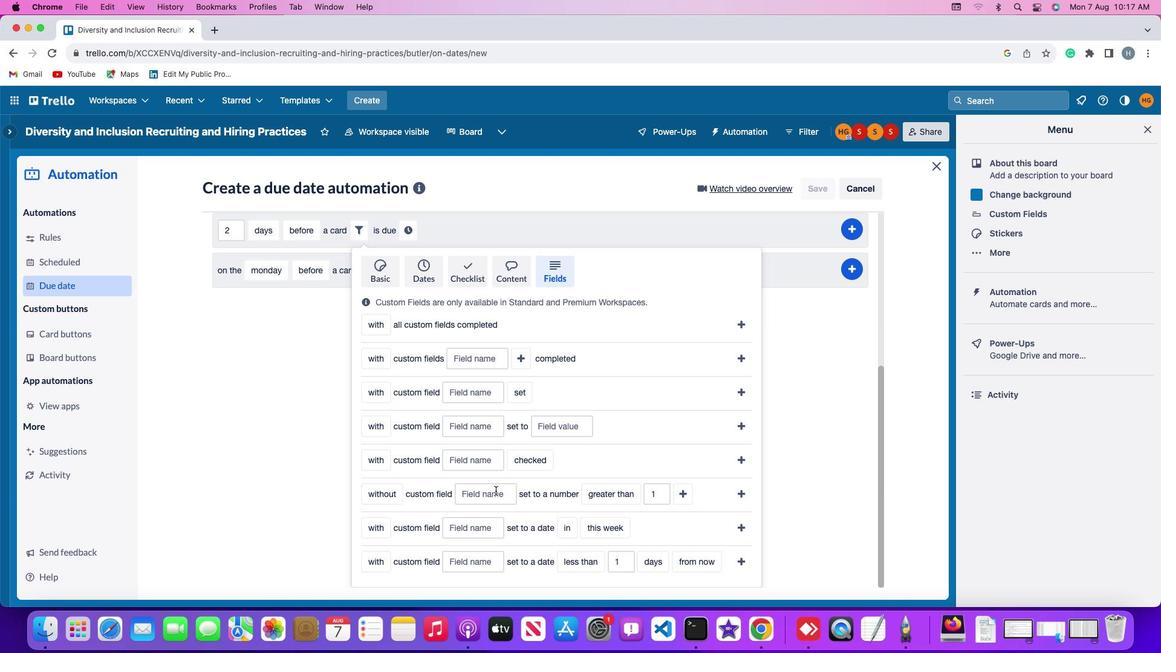 
Action: Mouse pressed left at (496, 491)
Screenshot: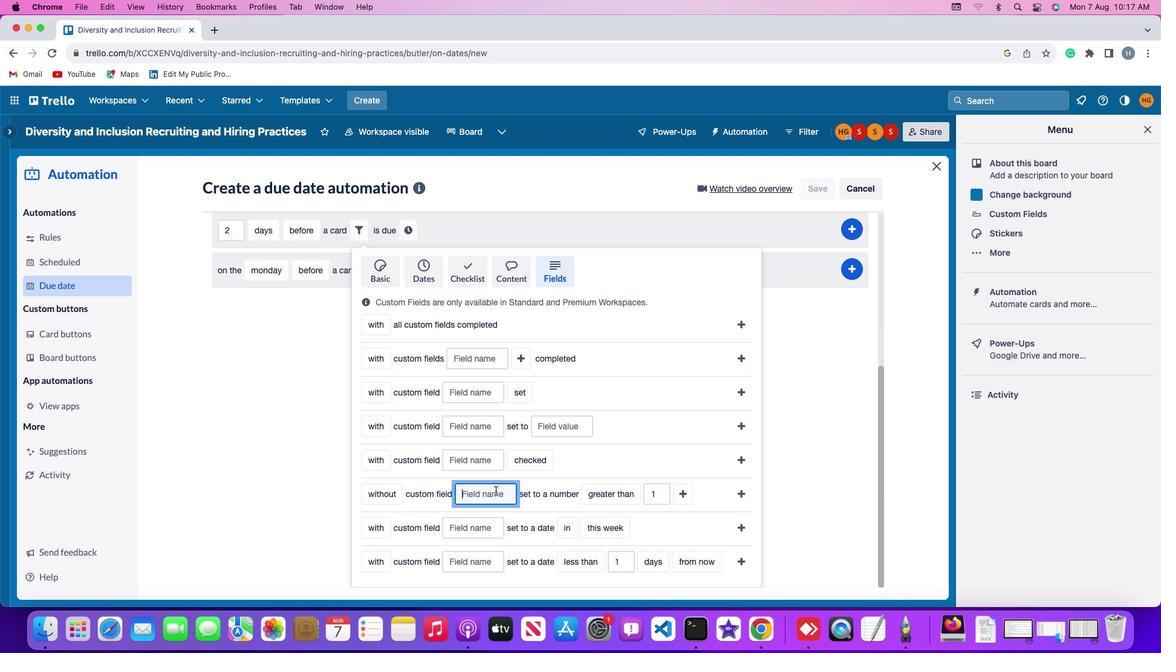 
Action: Key pressed Key.shift'R''e''s''u''m''e'
Screenshot: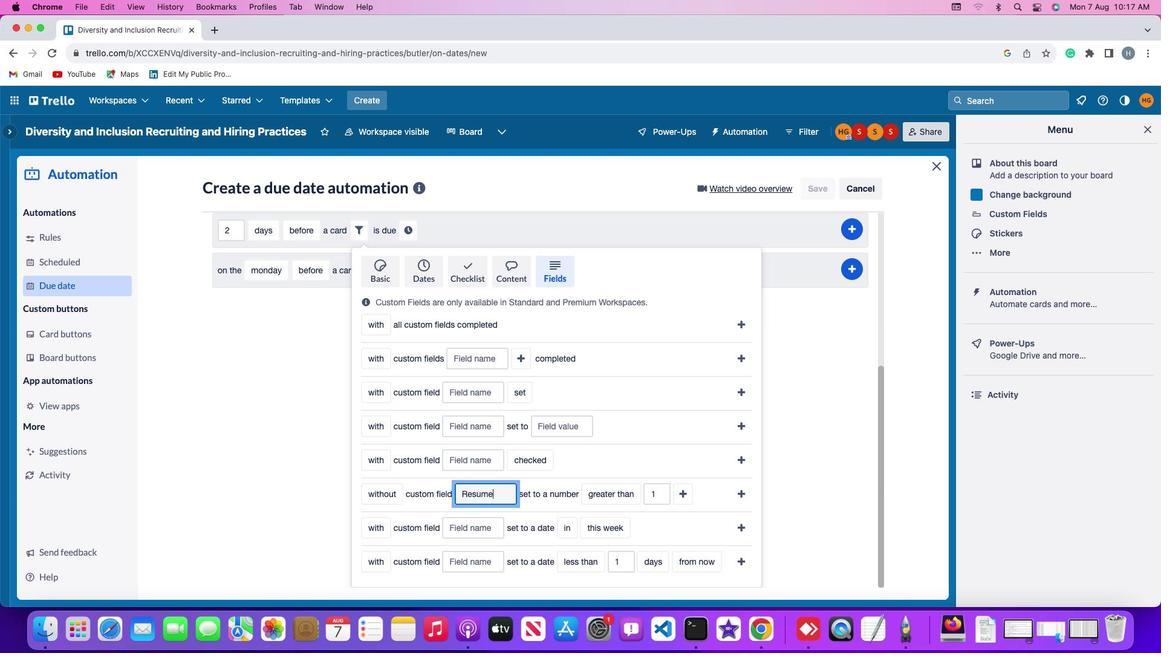 
Action: Mouse moved to (599, 497)
Screenshot: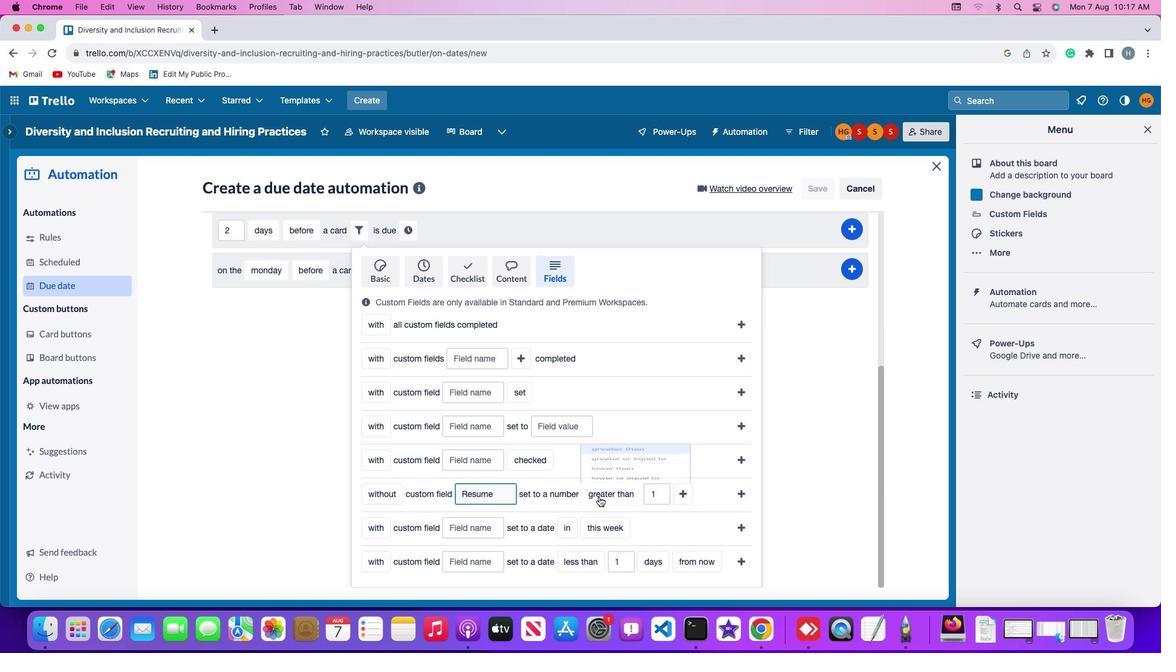 
Action: Mouse pressed left at (599, 497)
Screenshot: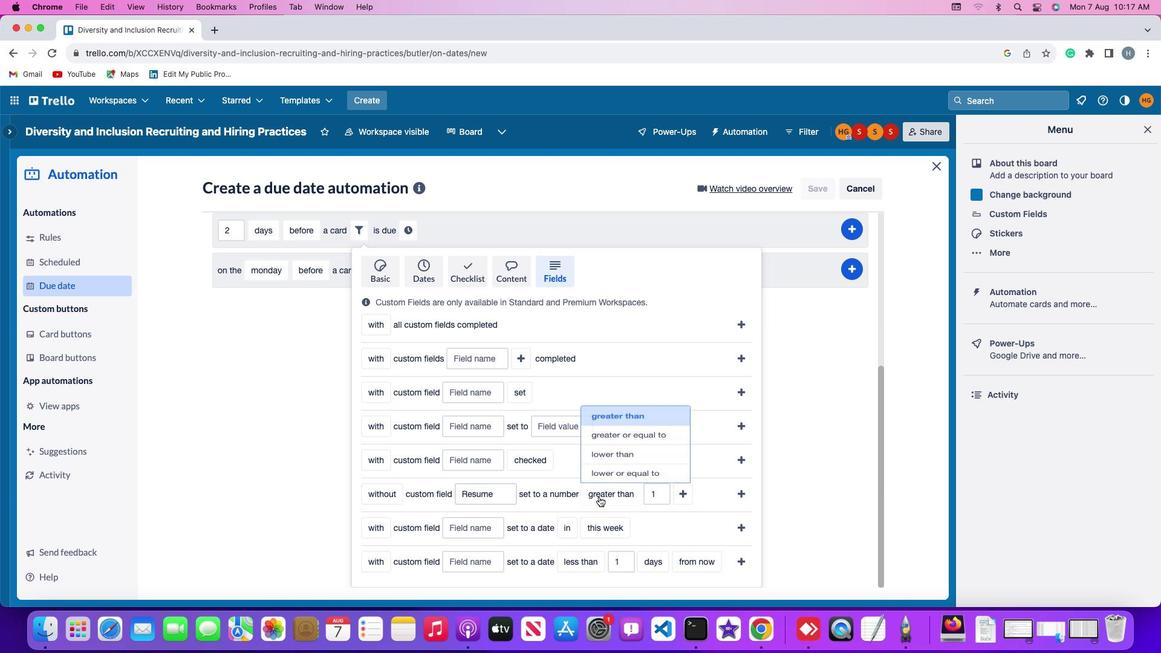 
Action: Mouse moved to (623, 472)
Screenshot: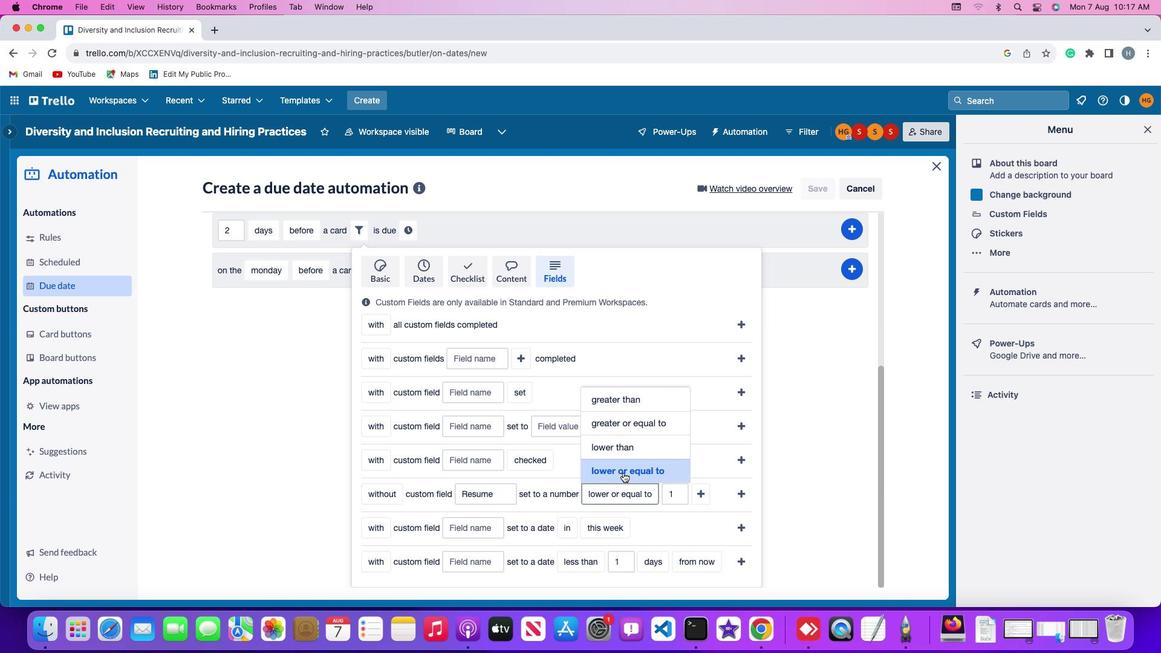 
Action: Mouse pressed left at (623, 472)
Screenshot: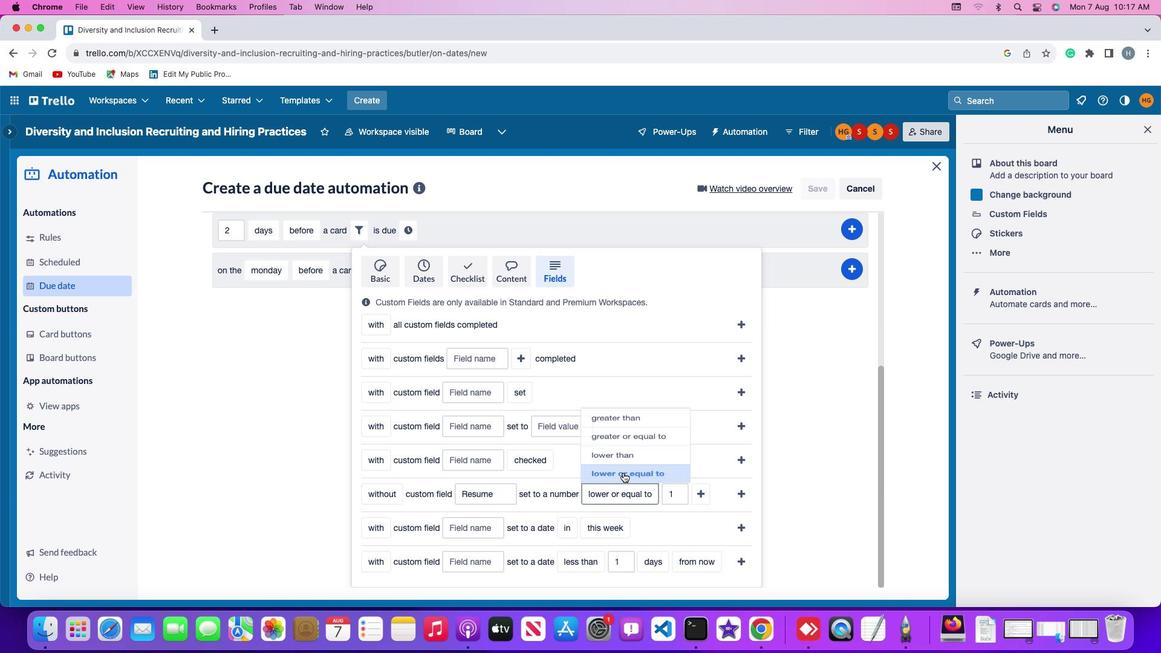 
Action: Mouse moved to (675, 492)
Screenshot: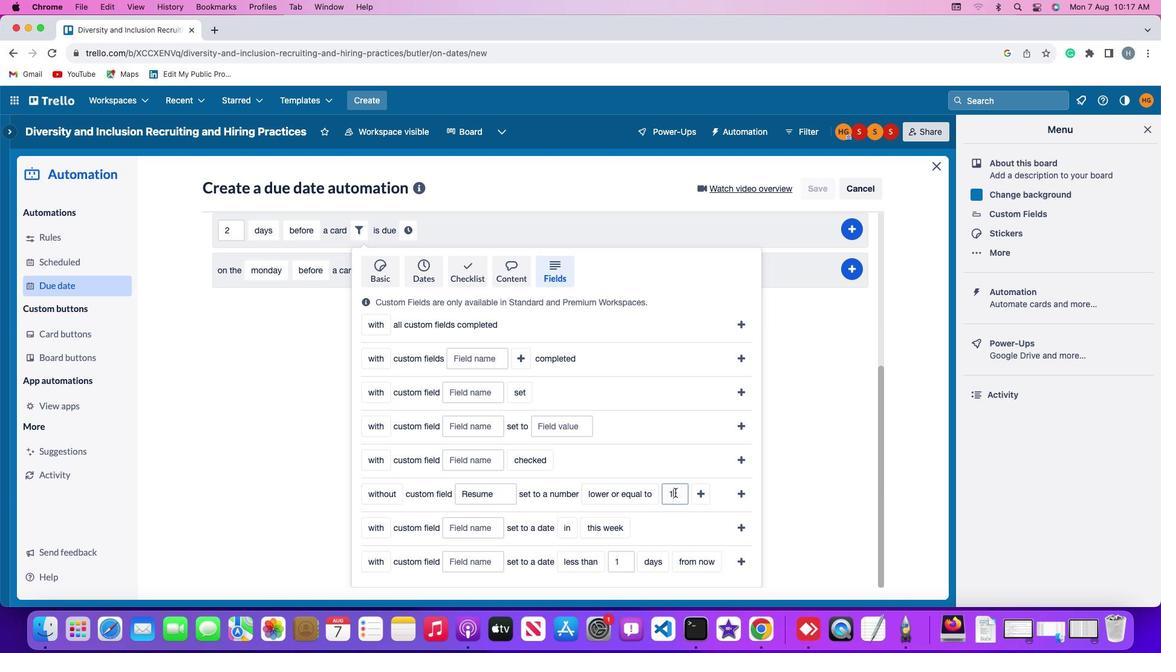 
Action: Mouse pressed left at (675, 492)
Screenshot: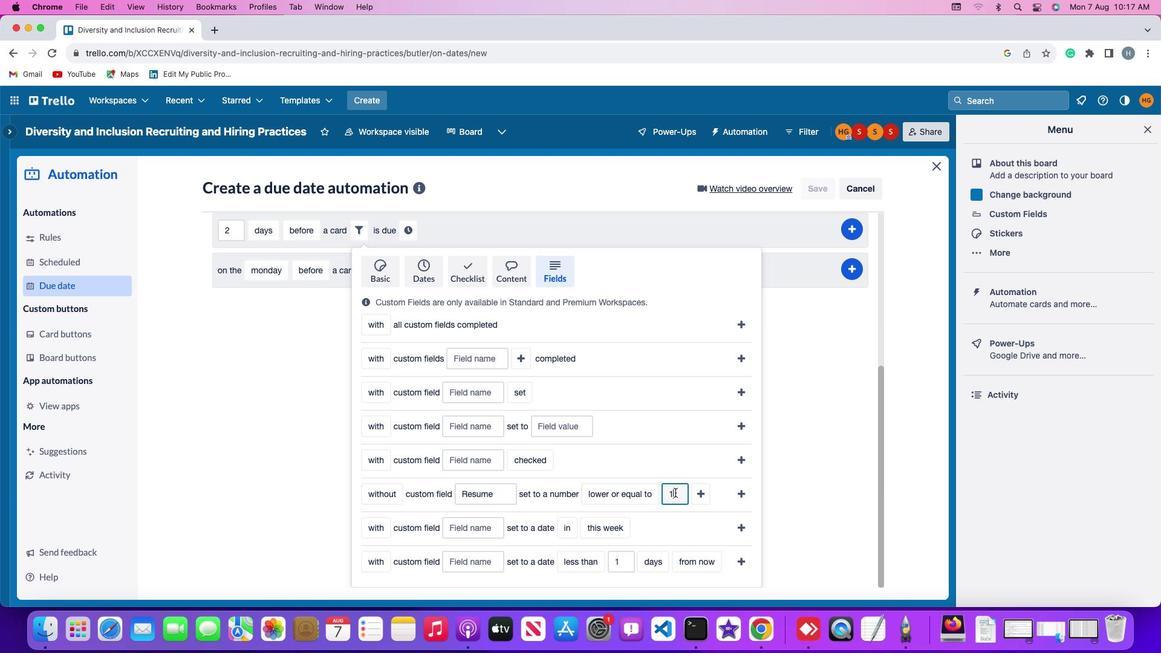 
Action: Mouse moved to (675, 492)
Screenshot: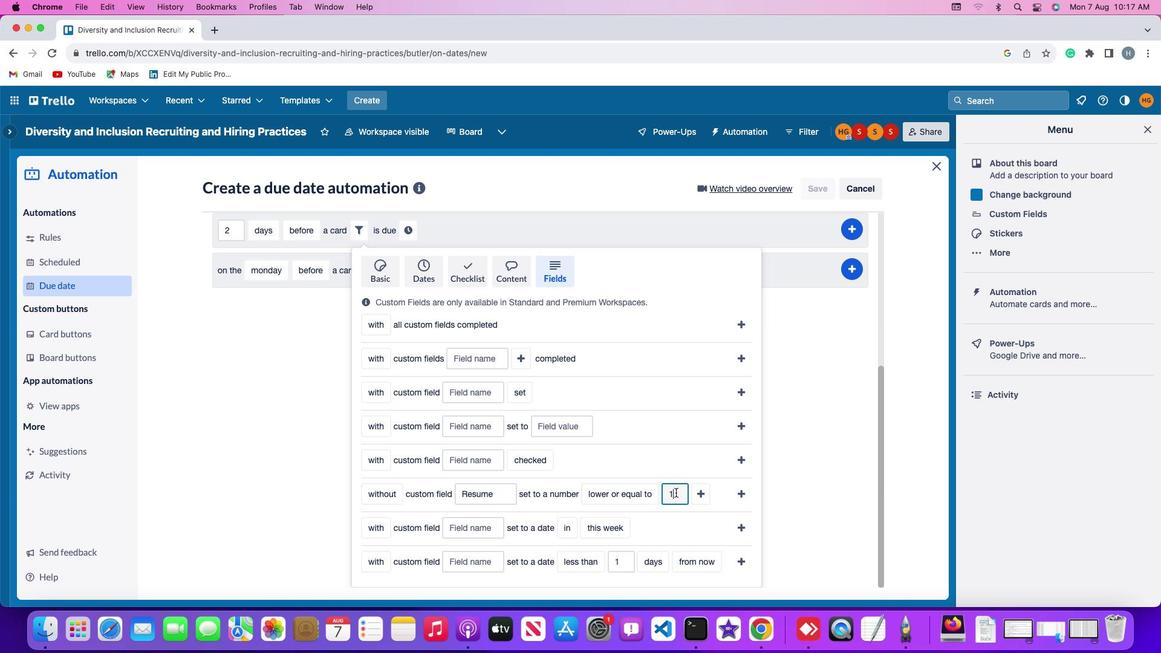 
Action: Key pressed Key.backspace'1'
Screenshot: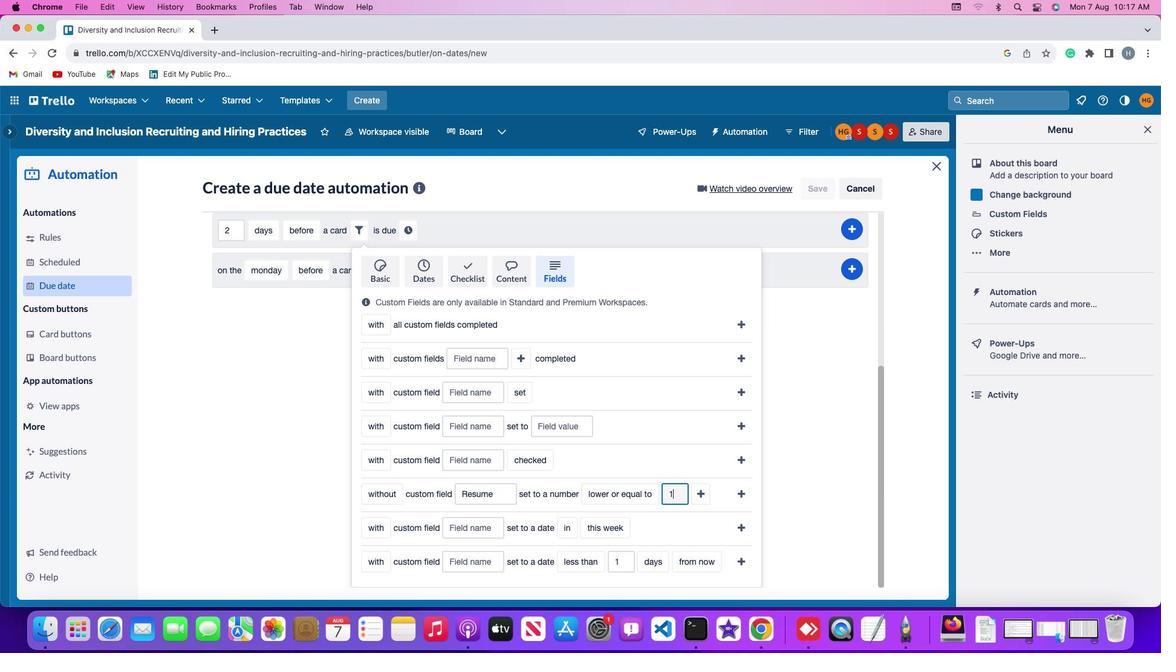 
Action: Mouse moved to (704, 495)
Screenshot: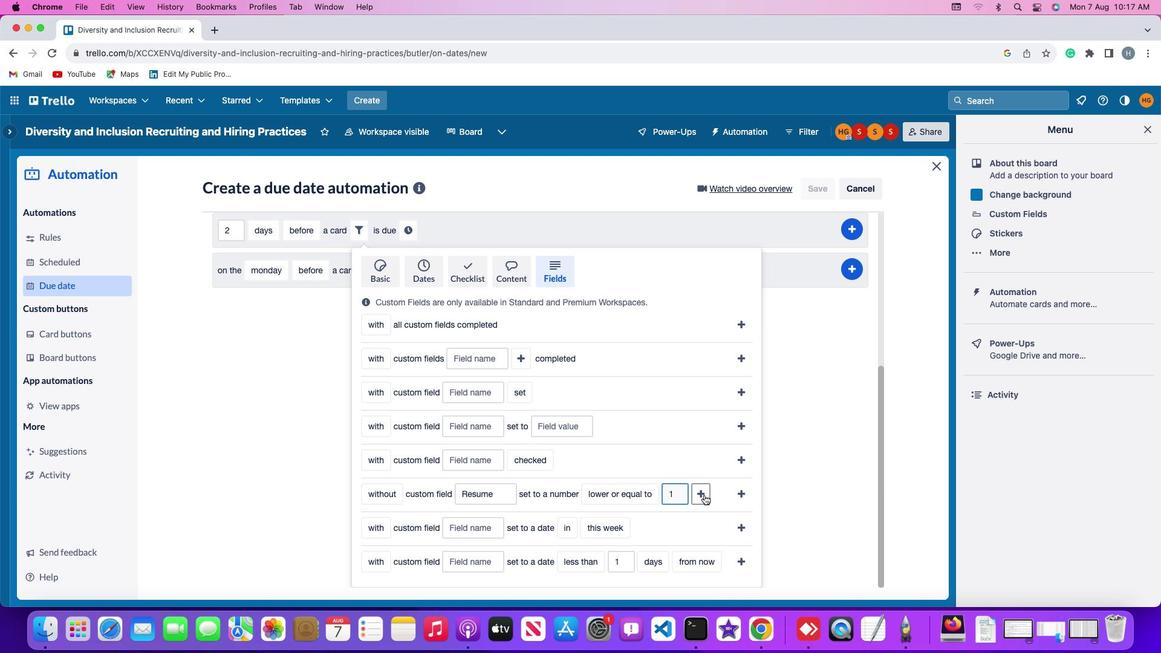 
Action: Mouse pressed left at (704, 495)
Screenshot: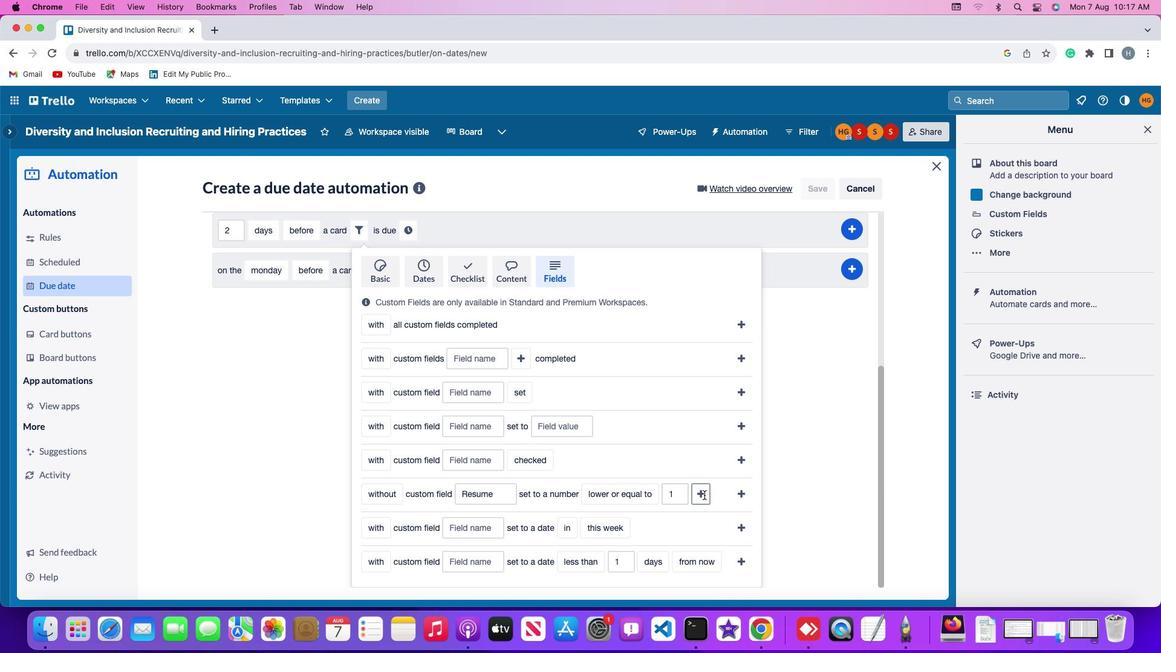 
Action: Mouse moved to (744, 494)
Screenshot: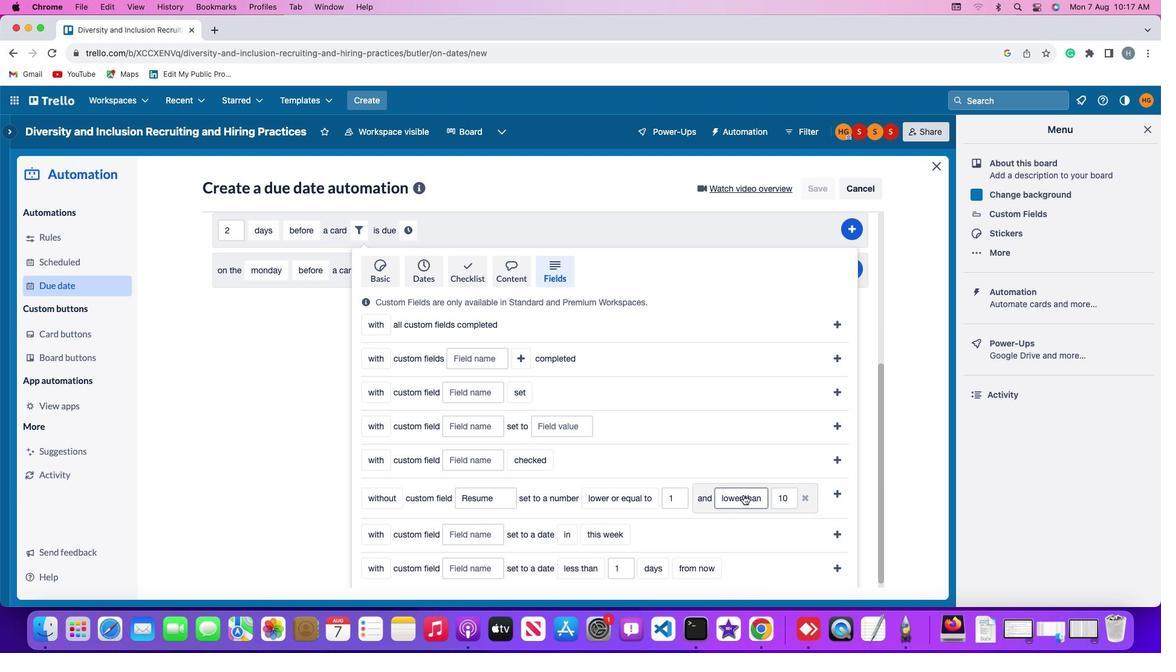 
Action: Mouse pressed left at (744, 494)
Screenshot: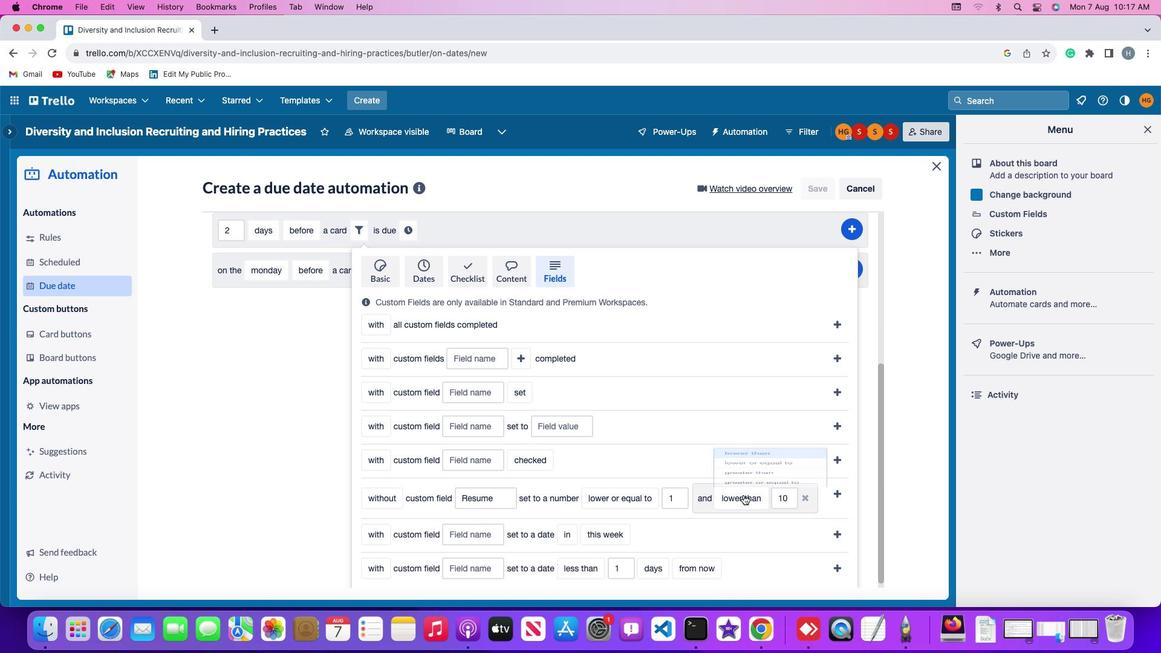 
Action: Mouse moved to (757, 425)
Screenshot: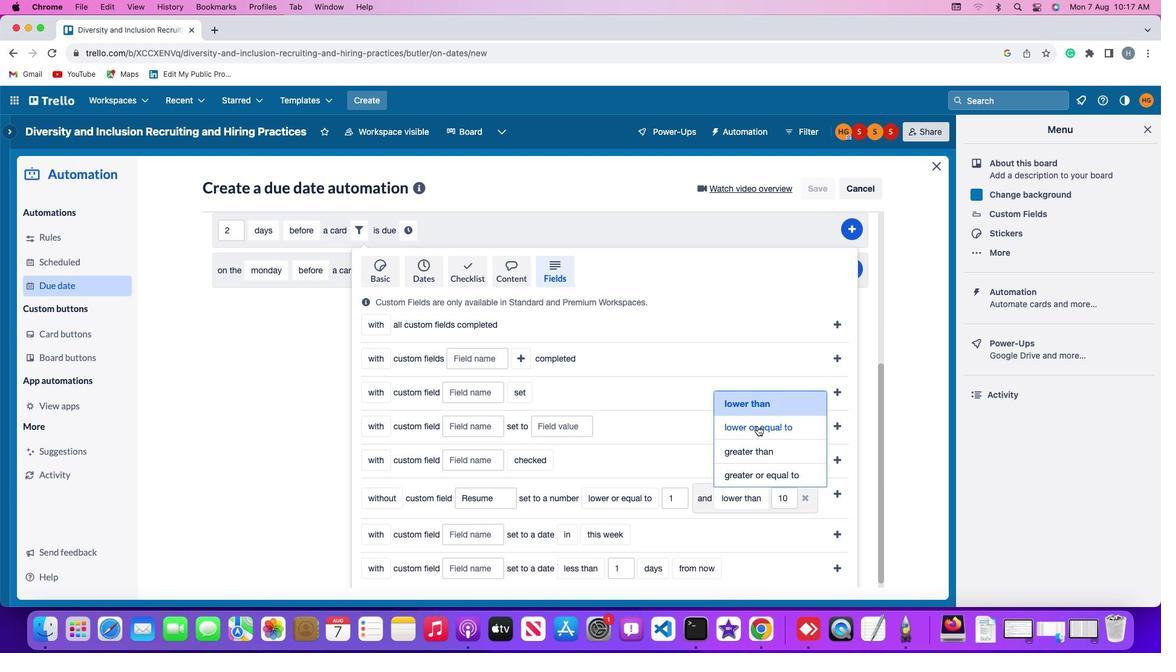 
Action: Mouse pressed left at (757, 425)
Screenshot: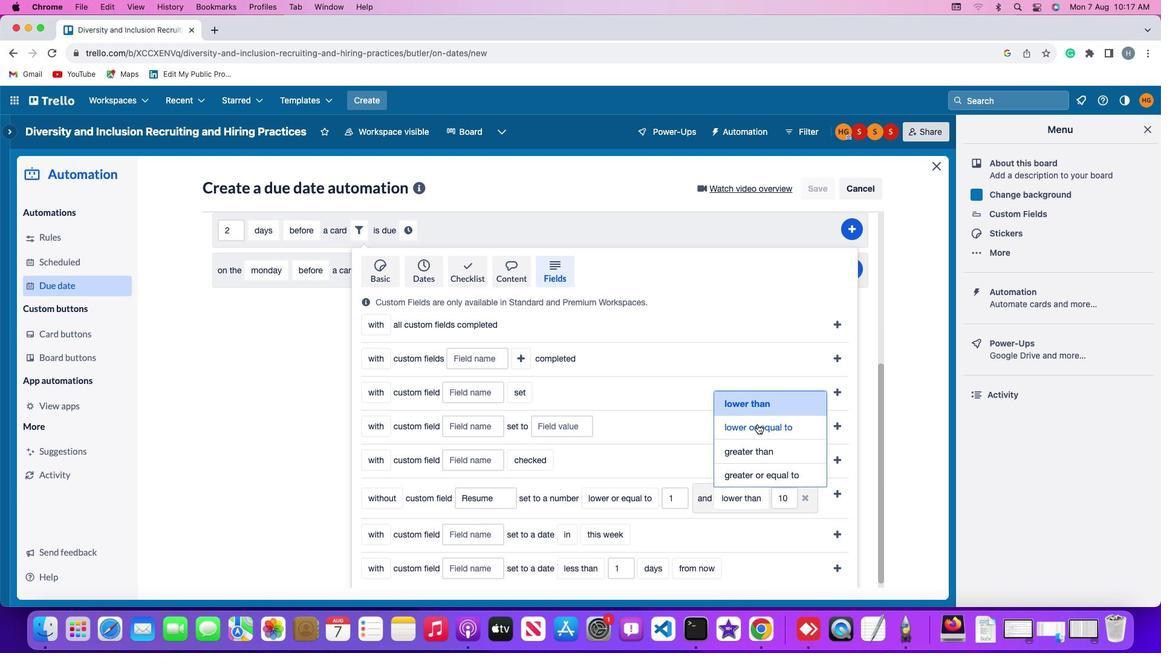 
Action: Mouse moved to (483, 518)
Screenshot: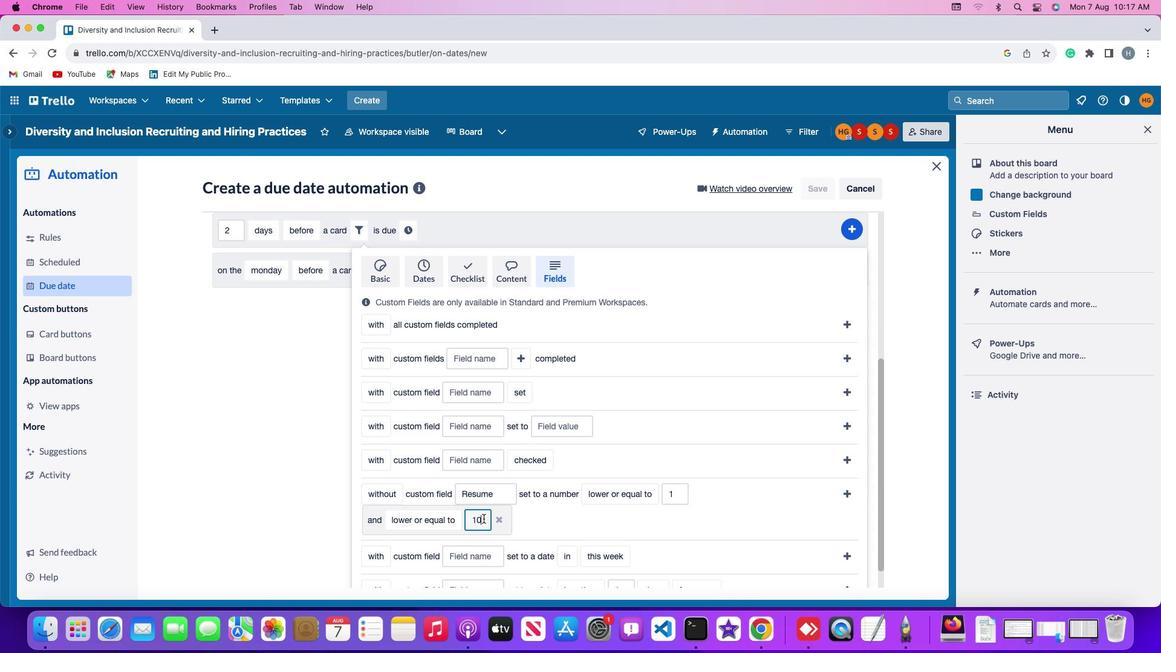 
Action: Mouse pressed left at (483, 518)
Screenshot: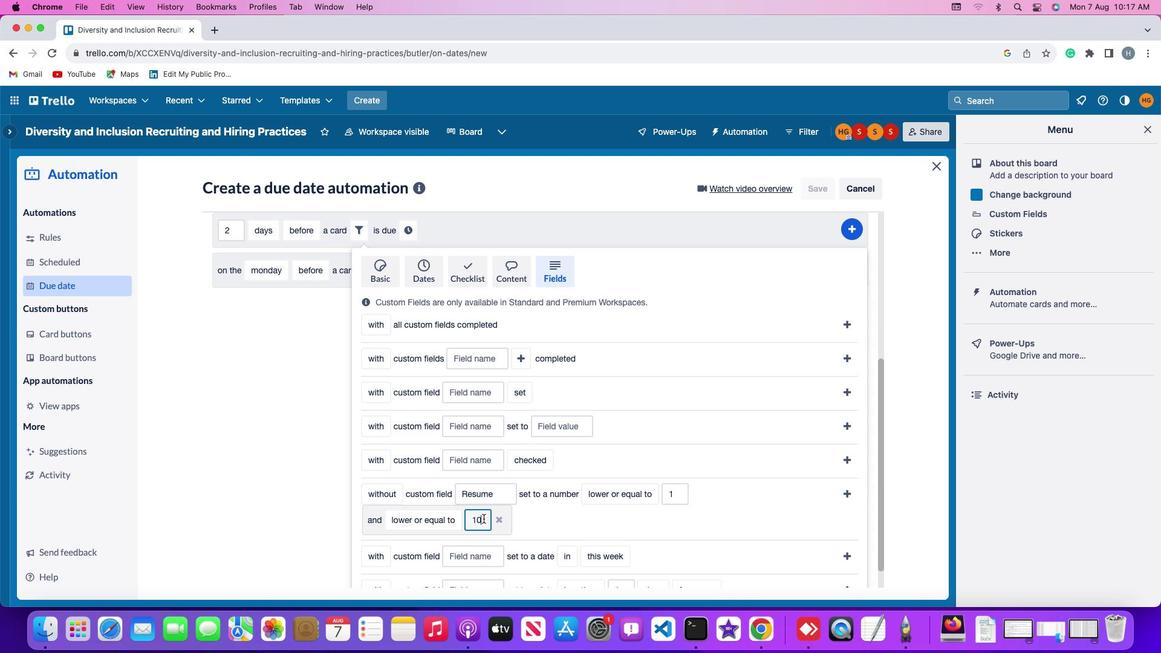 
Action: Key pressed Key.backspaceKey.backspace
Screenshot: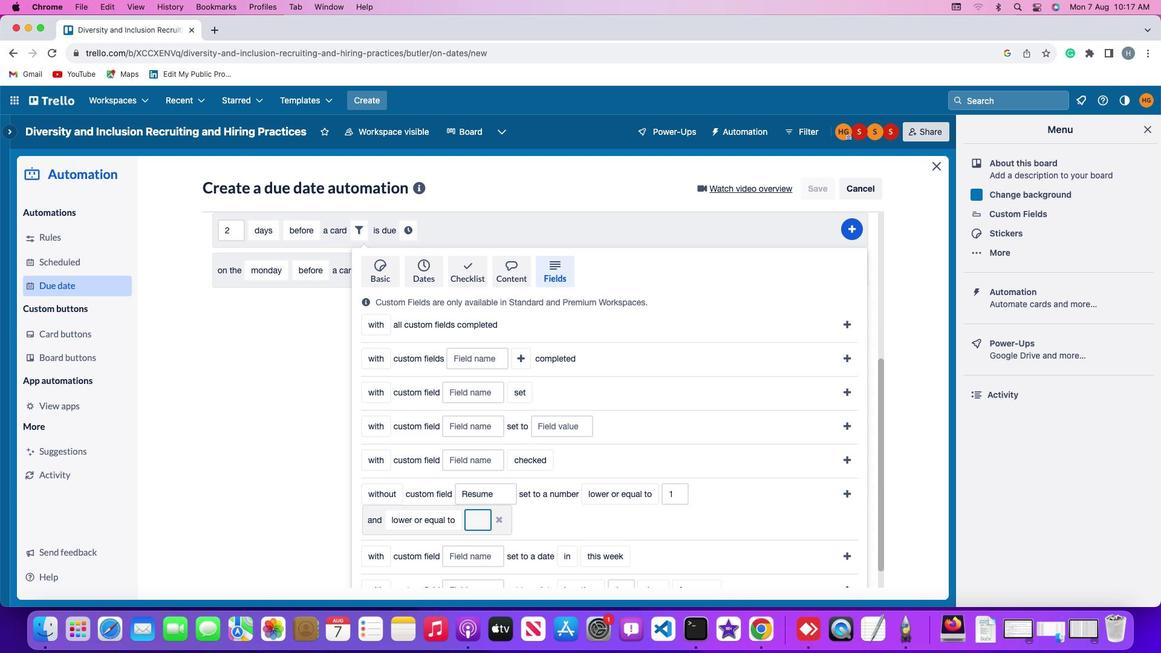 
Action: Mouse moved to (483, 518)
Screenshot: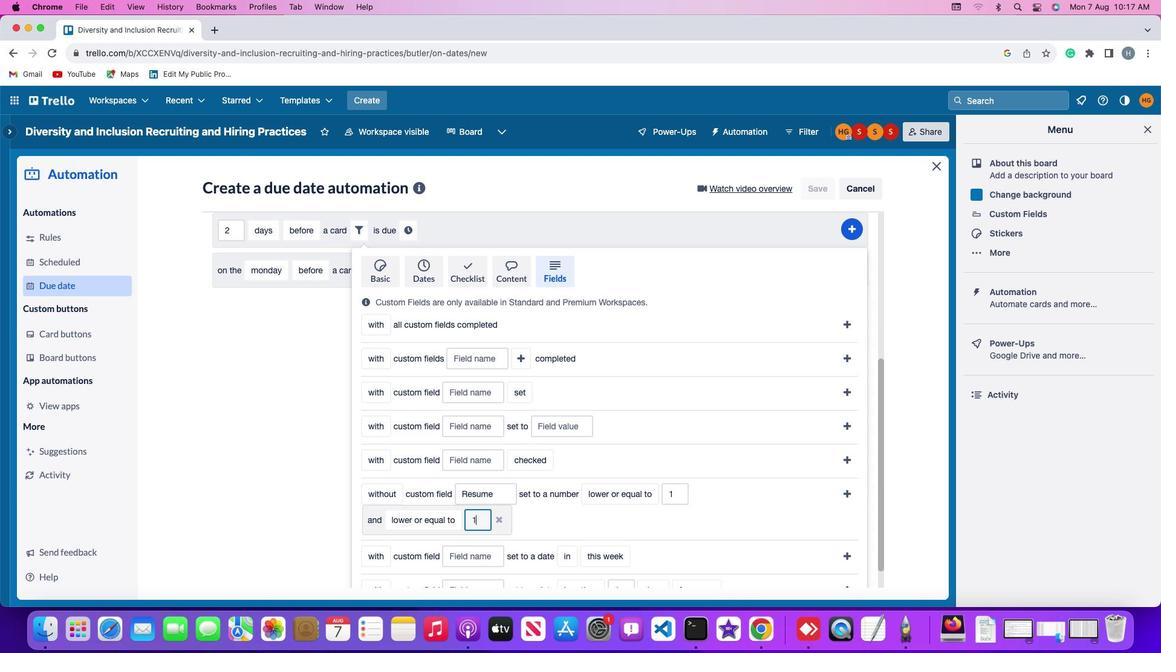 
Action: Key pressed '1''0'
Screenshot: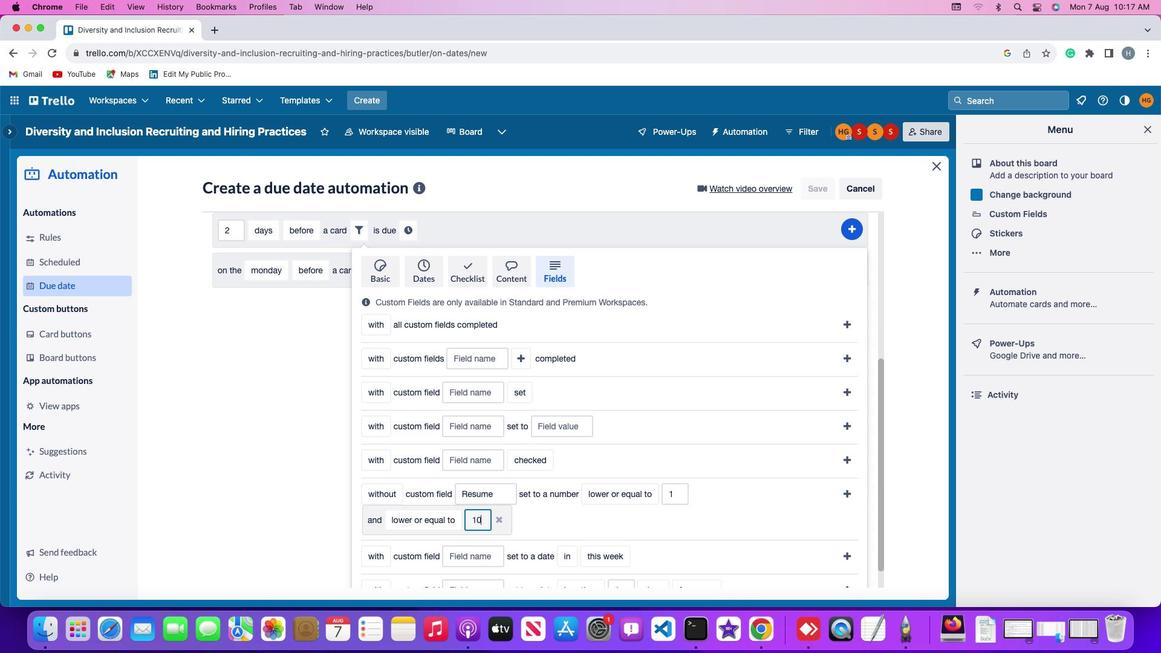 
Action: Mouse moved to (846, 491)
Screenshot: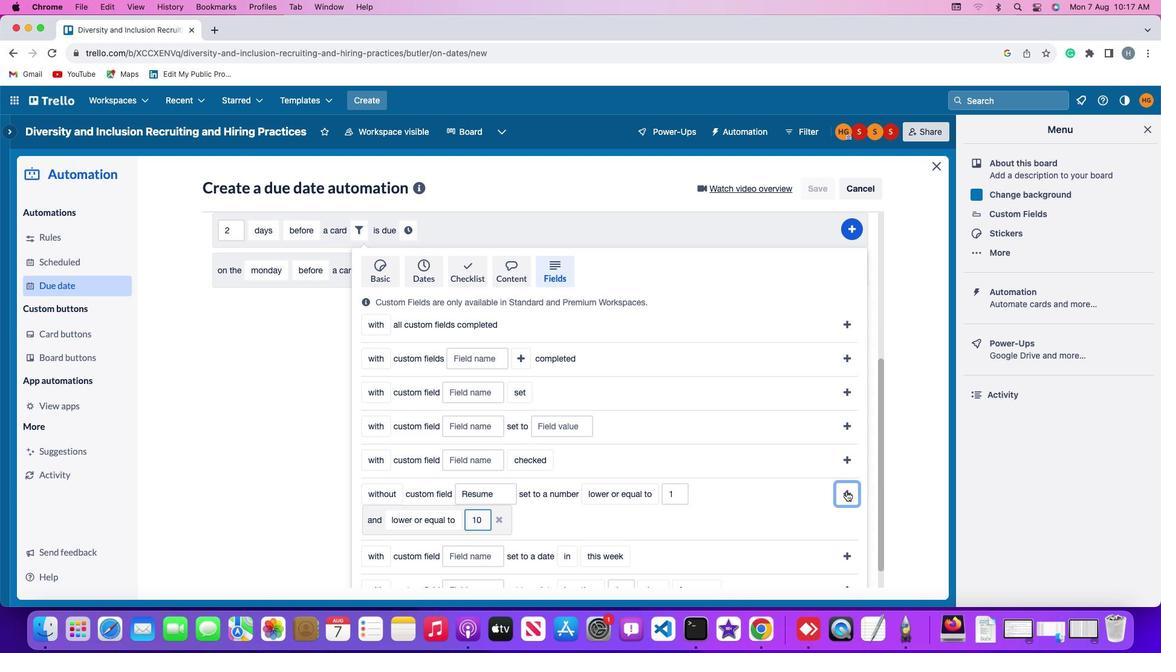 
Action: Mouse pressed left at (846, 491)
Screenshot: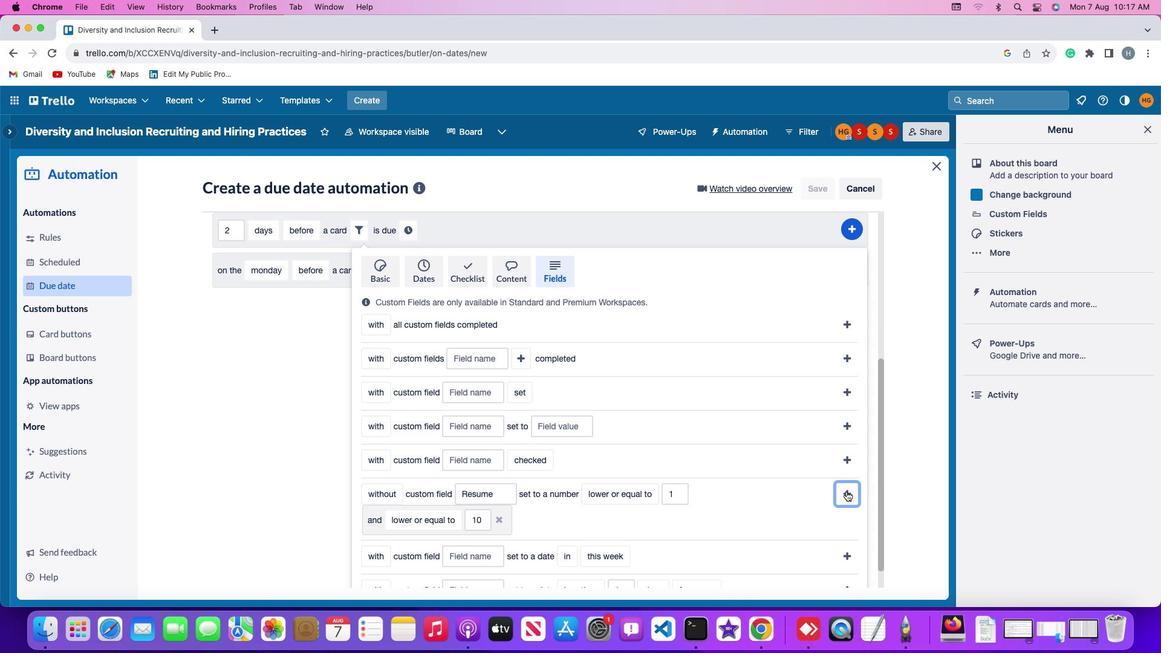
Action: Mouse moved to (785, 491)
Screenshot: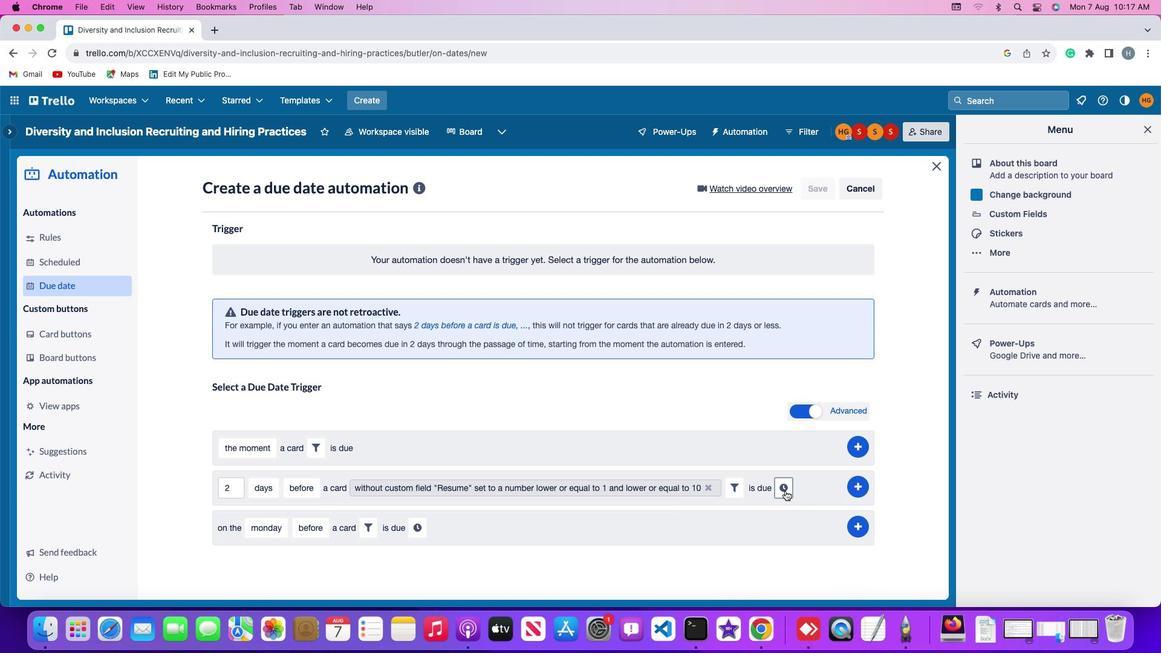 
Action: Mouse pressed left at (785, 491)
Screenshot: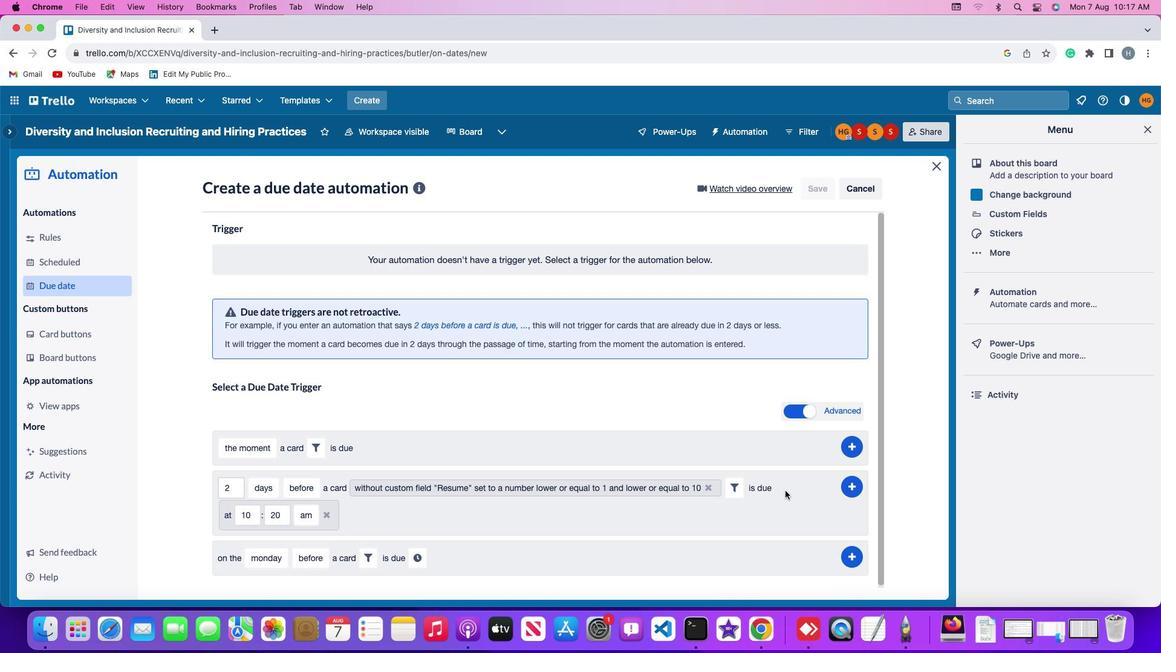 
Action: Mouse moved to (257, 513)
Screenshot: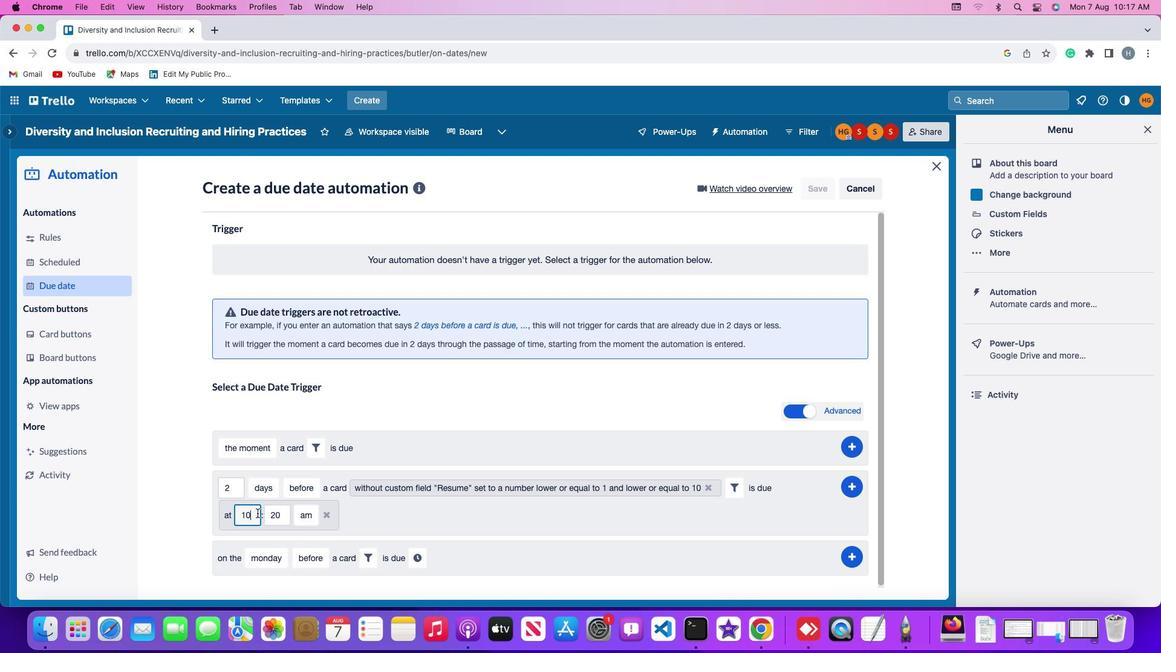
Action: Mouse pressed left at (257, 513)
Screenshot: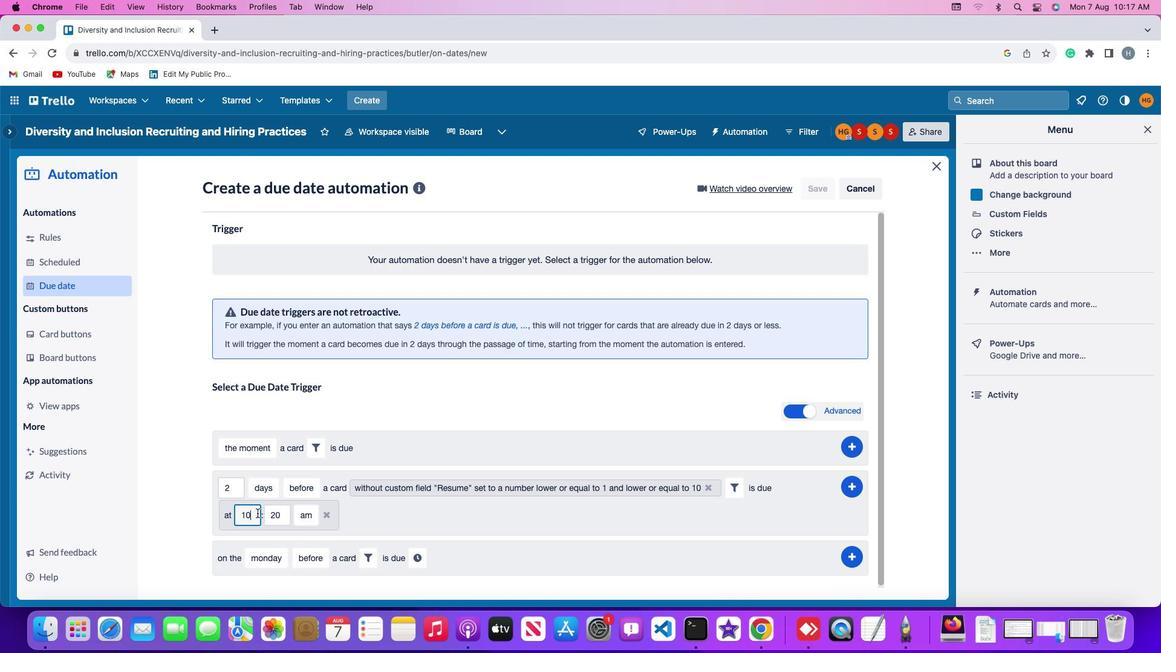 
Action: Mouse moved to (257, 513)
Screenshot: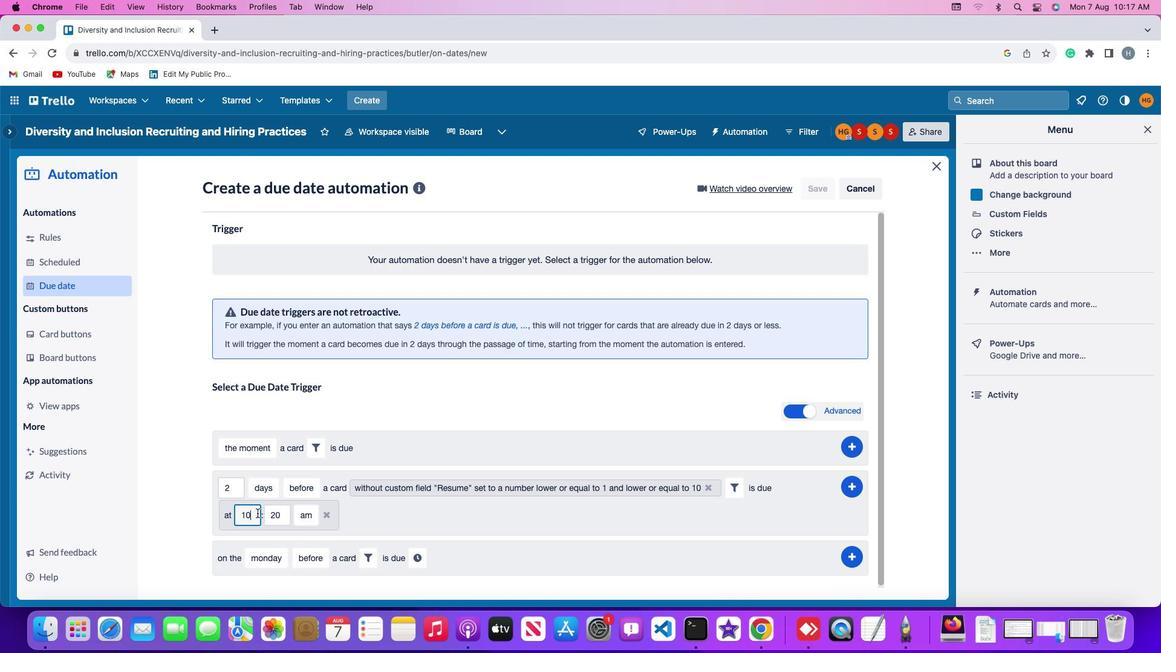 
Action: Key pressed Key.backspaceKey.backspaceKey.backspace
Screenshot: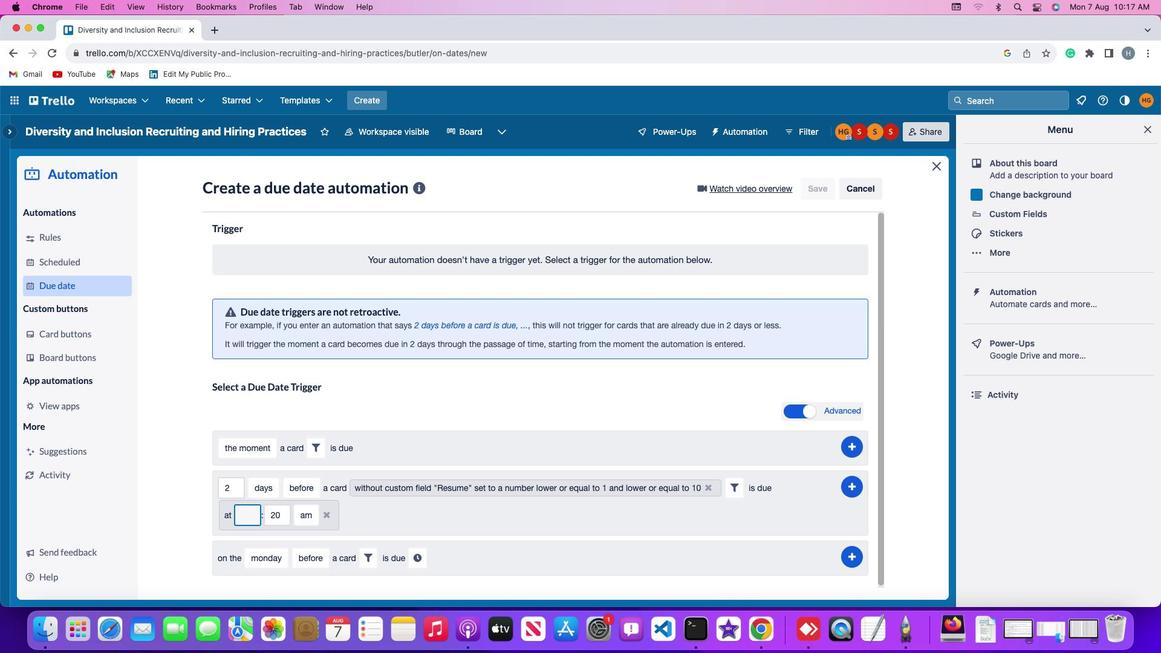 
Action: Mouse moved to (258, 513)
Screenshot: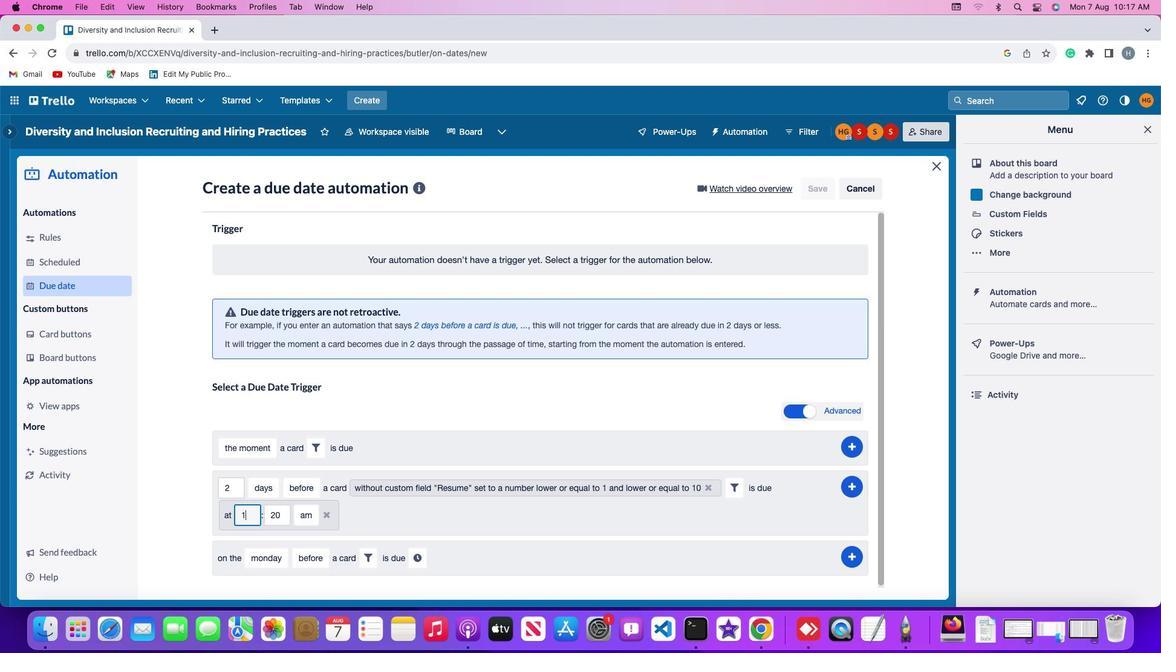 
Action: Key pressed '1''1'
Screenshot: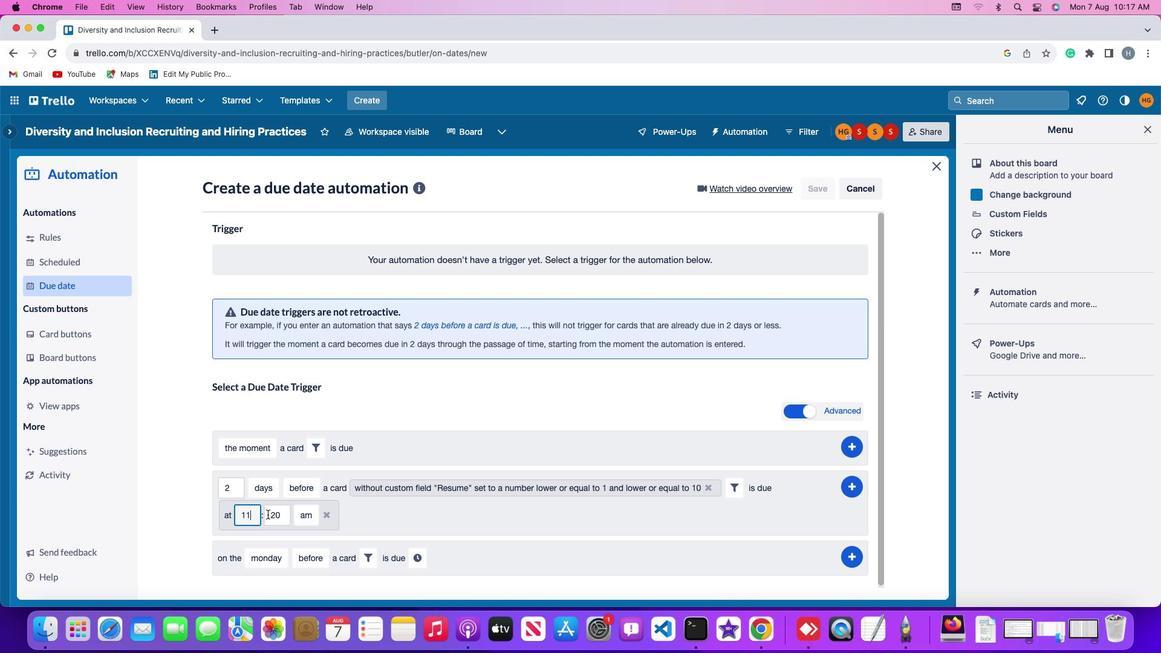 
Action: Mouse moved to (284, 515)
Screenshot: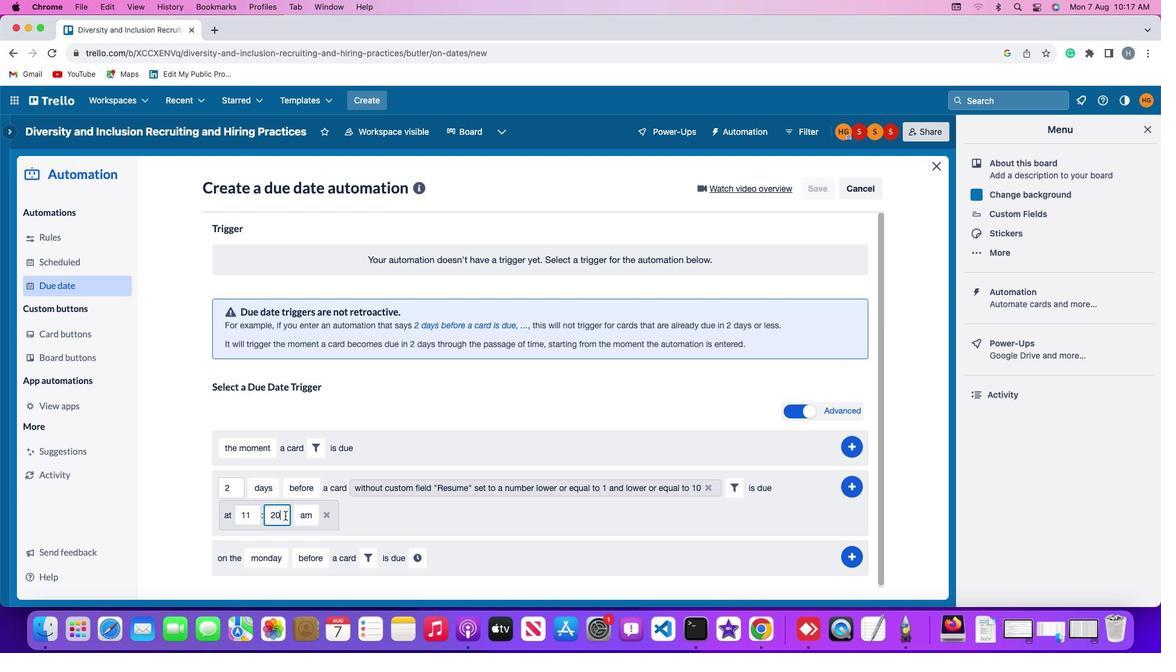 
Action: Mouse pressed left at (284, 515)
Screenshot: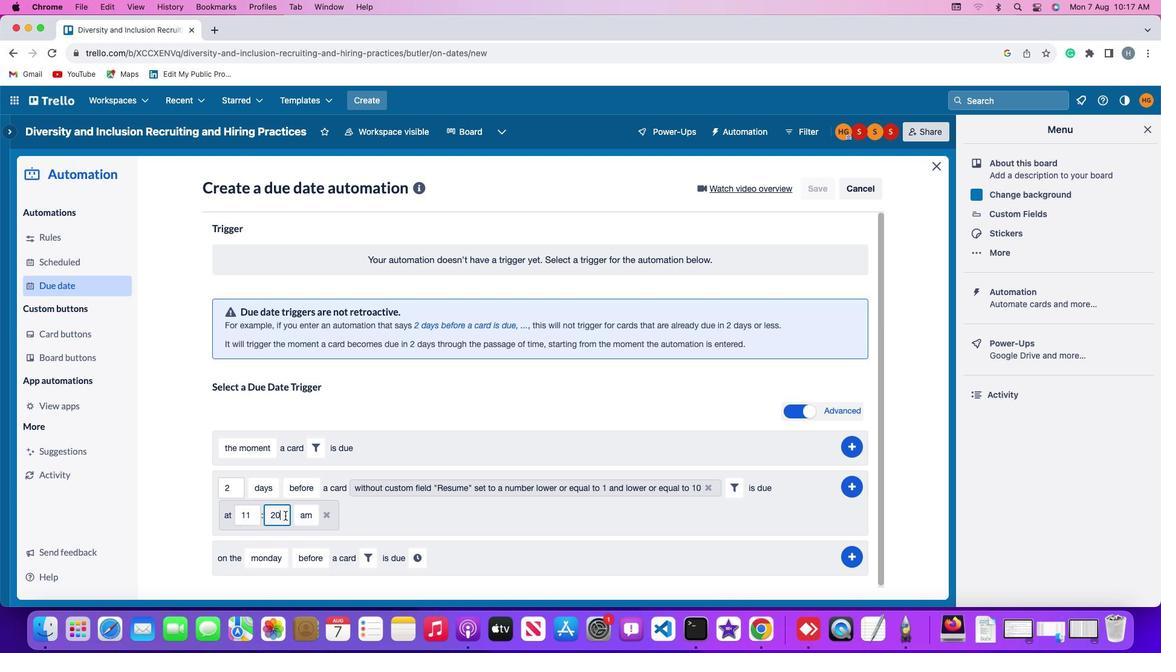 
Action: Mouse moved to (285, 515)
Screenshot: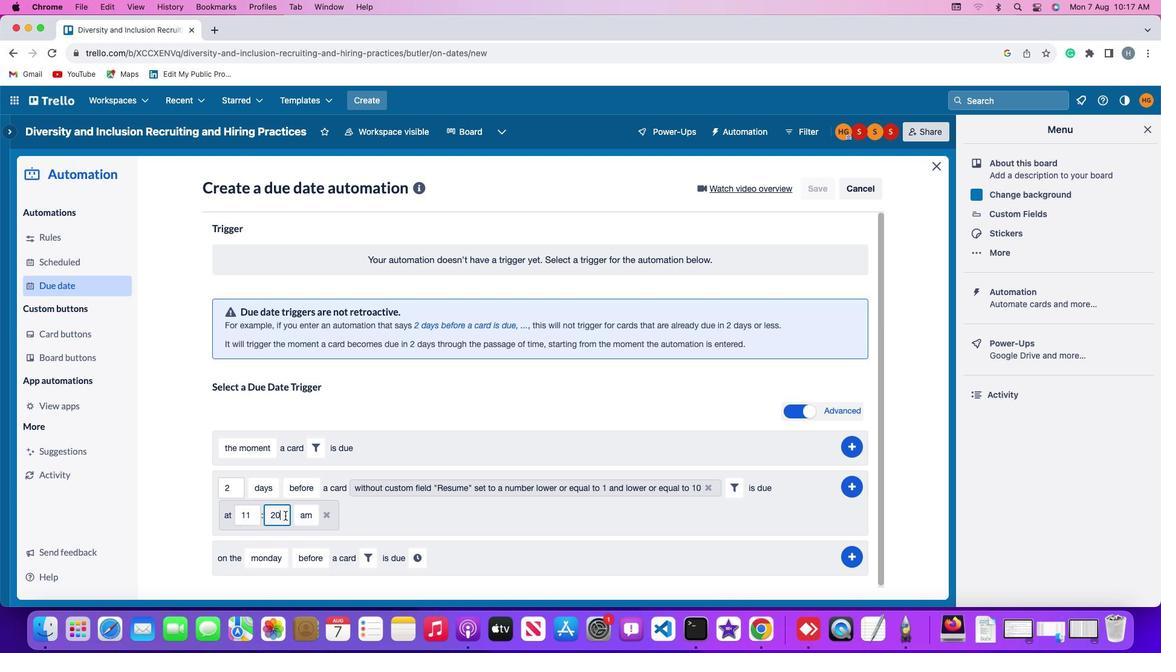
Action: Key pressed Key.backspaceKey.backspaceKey.backspace'0''0'
Screenshot: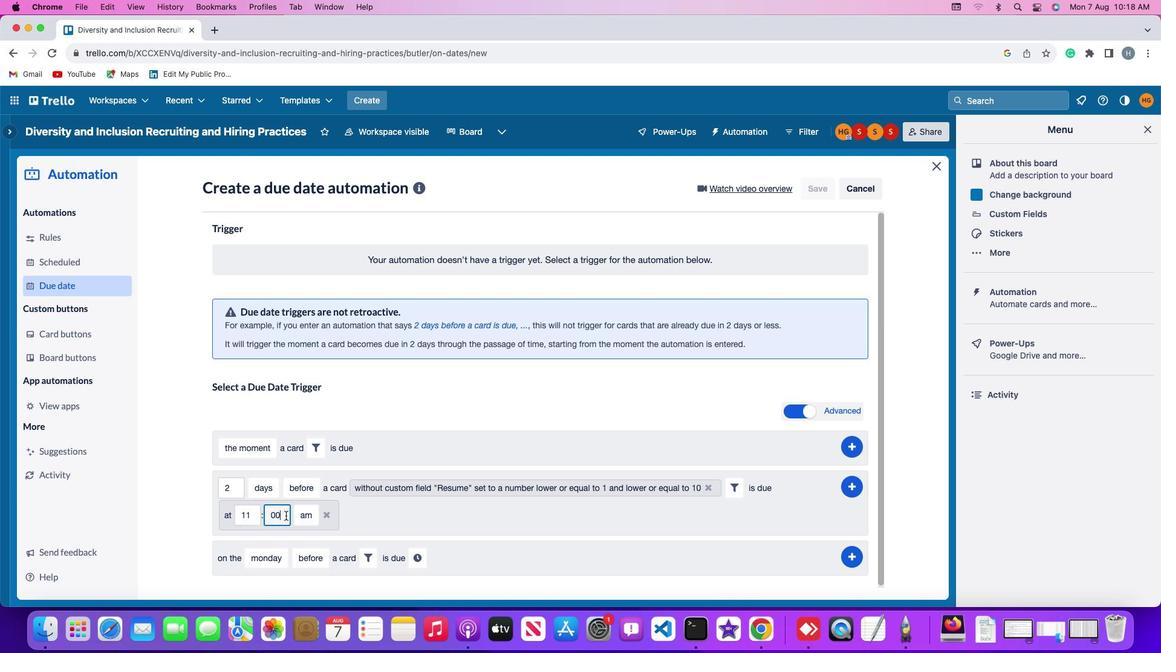 
Action: Mouse moved to (309, 518)
Screenshot: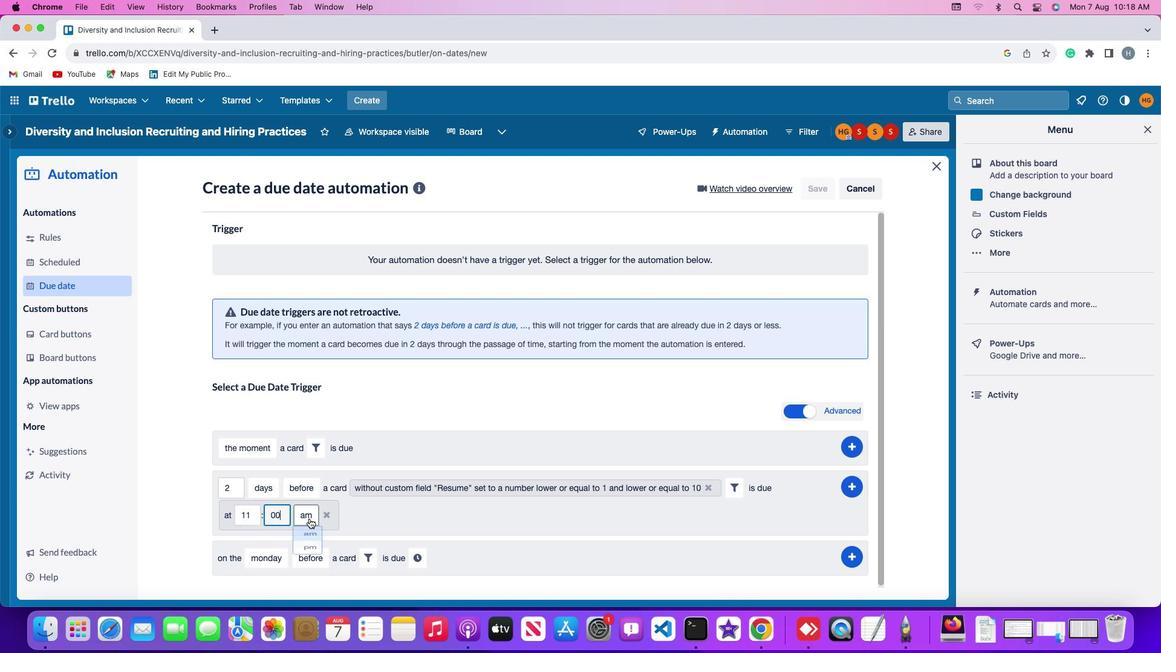 
Action: Mouse pressed left at (309, 518)
Screenshot: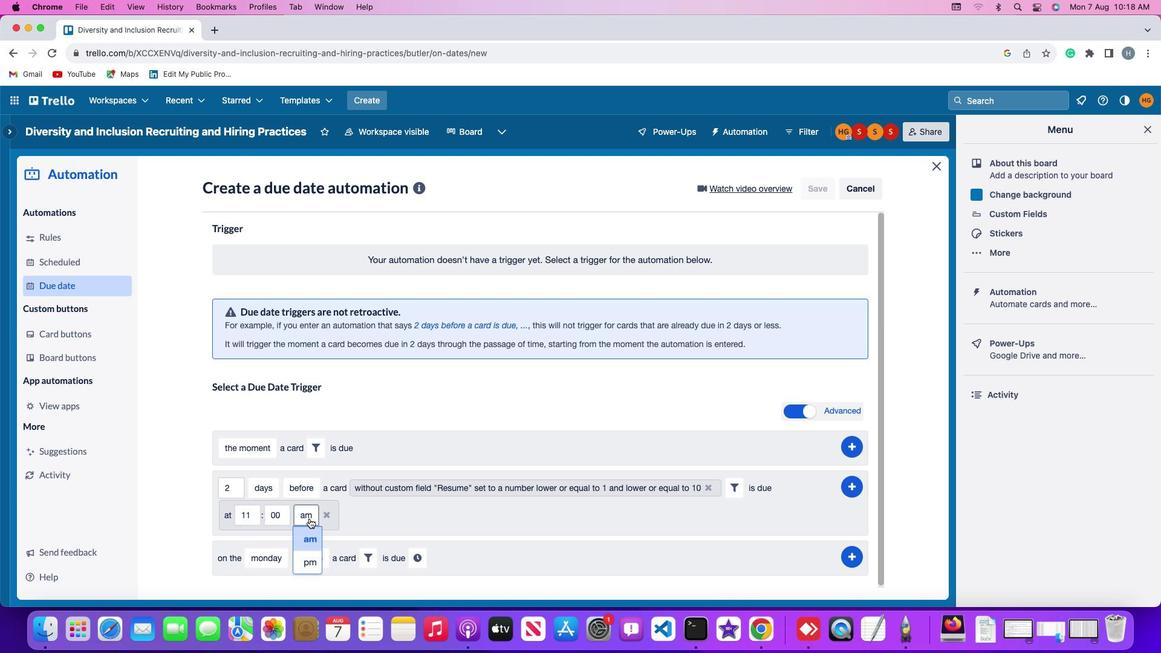 
Action: Mouse moved to (313, 538)
Screenshot: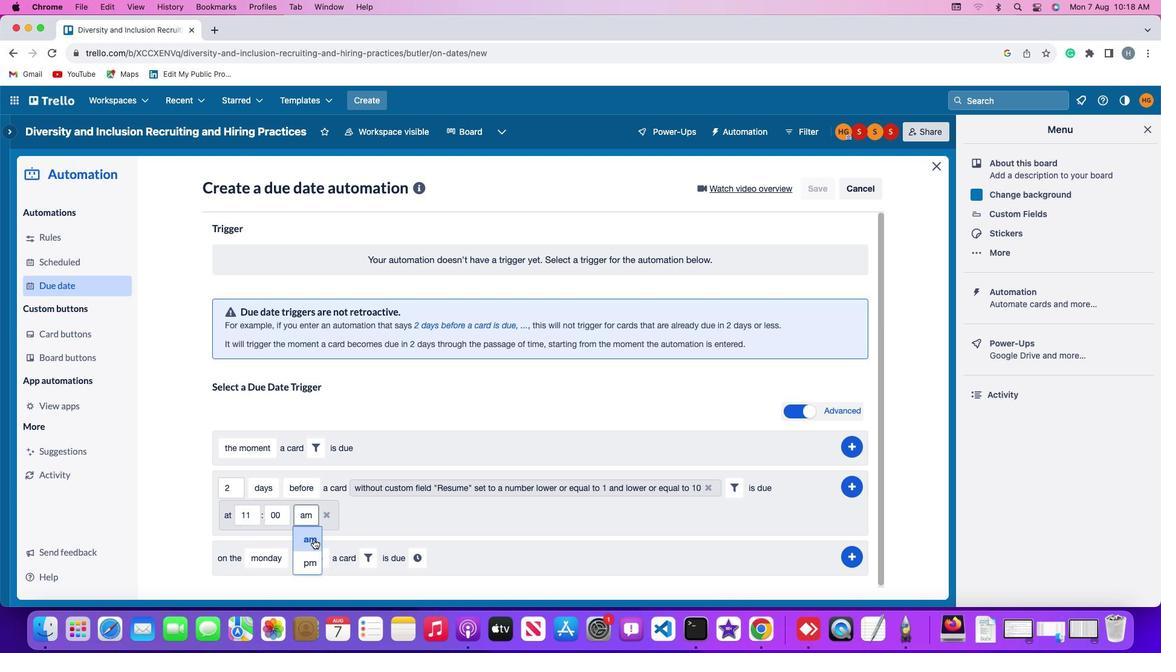 
Action: Mouse pressed left at (313, 538)
Screenshot: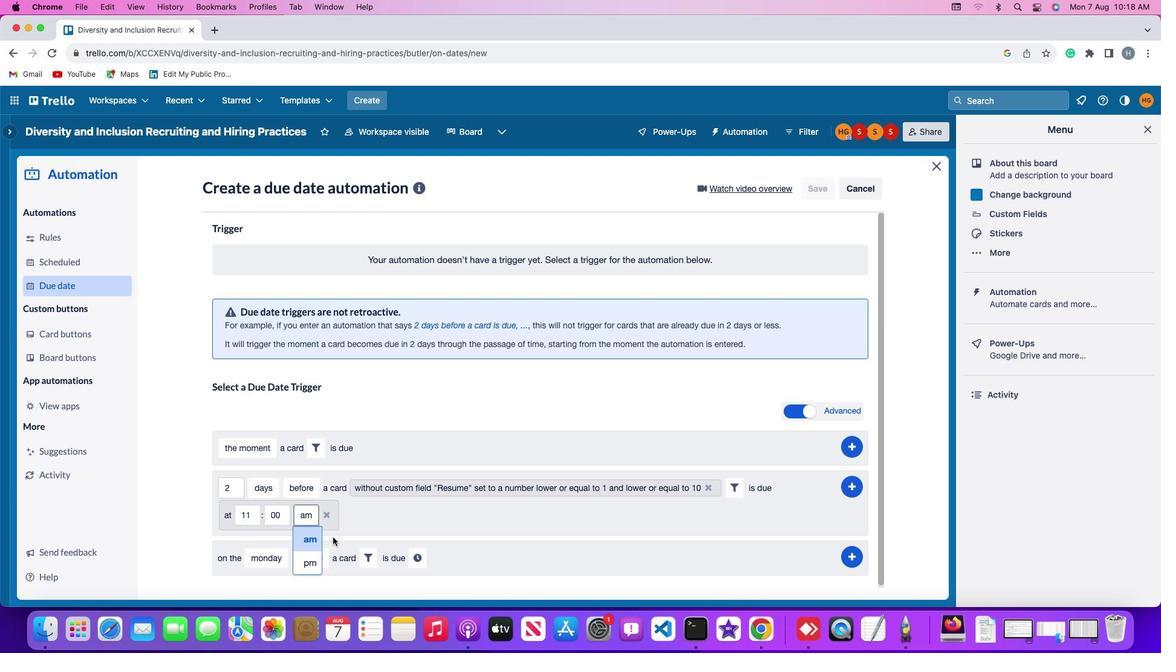 
Action: Mouse moved to (852, 483)
Screenshot: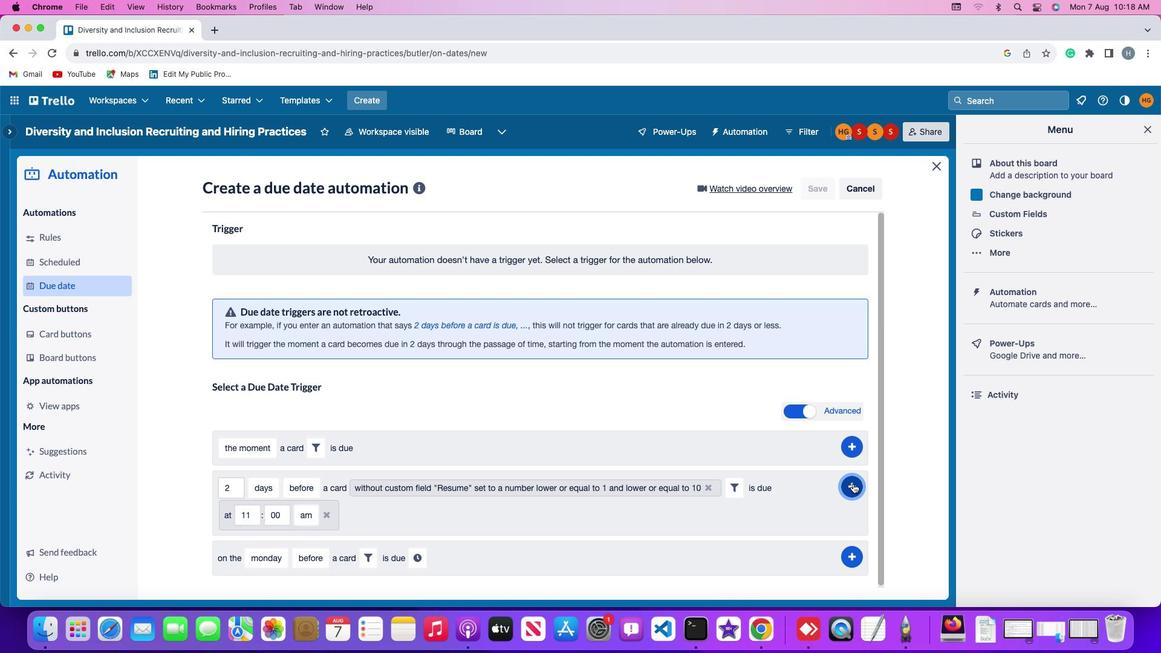 
Action: Mouse pressed left at (852, 483)
Screenshot: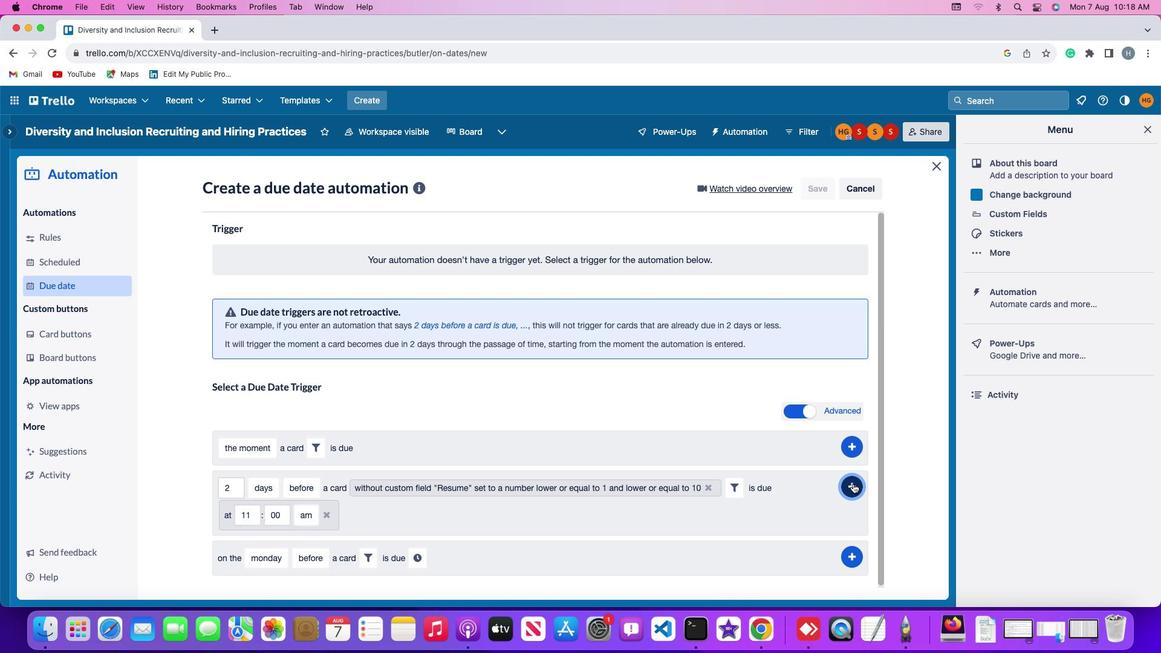 
Action: Mouse moved to (905, 323)
Screenshot: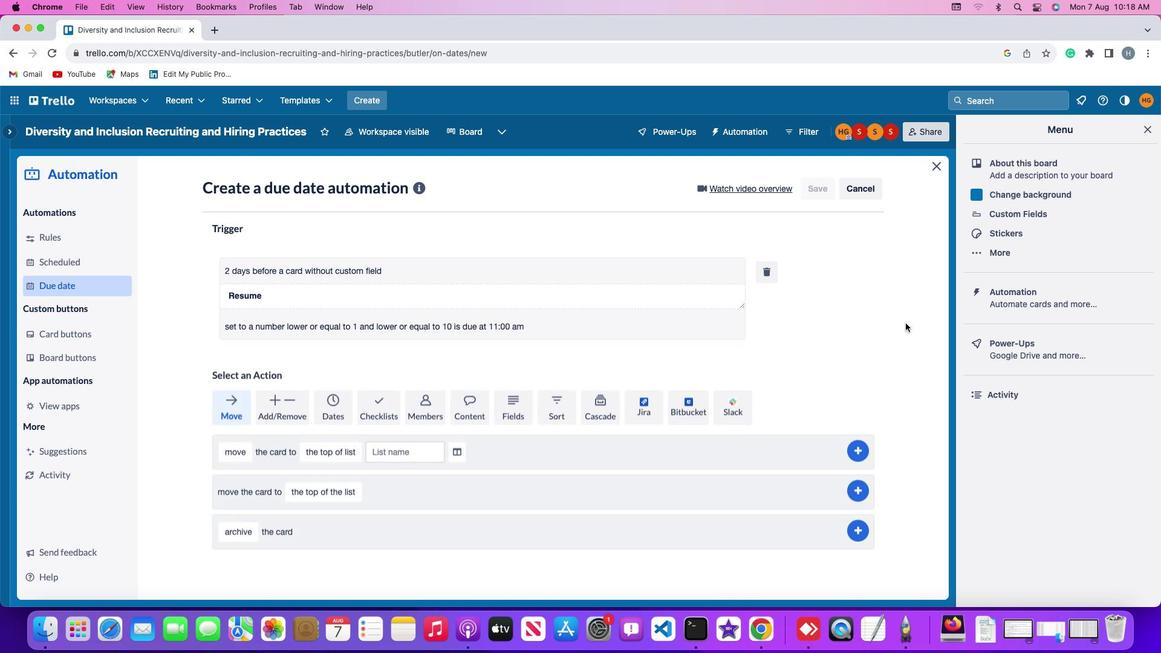 
